 Task: Plan a 3-hour guided meditation and sound therapy session for relaxation.
Action: Key pressed r<Key.caps_lock>ELAXATION<Key.space><Key.caps_lock>m<Key.caps_lock>EDITATION<Key.space>AND<Key.space><Key.caps_lock>s<Key.caps_lock>OUND<Key.space><Key.caps_lock>t<Key.caps_lock>HERAPY<Key.space><Key.caps_lock>s<Key.caps_lock>ESSION
Screenshot: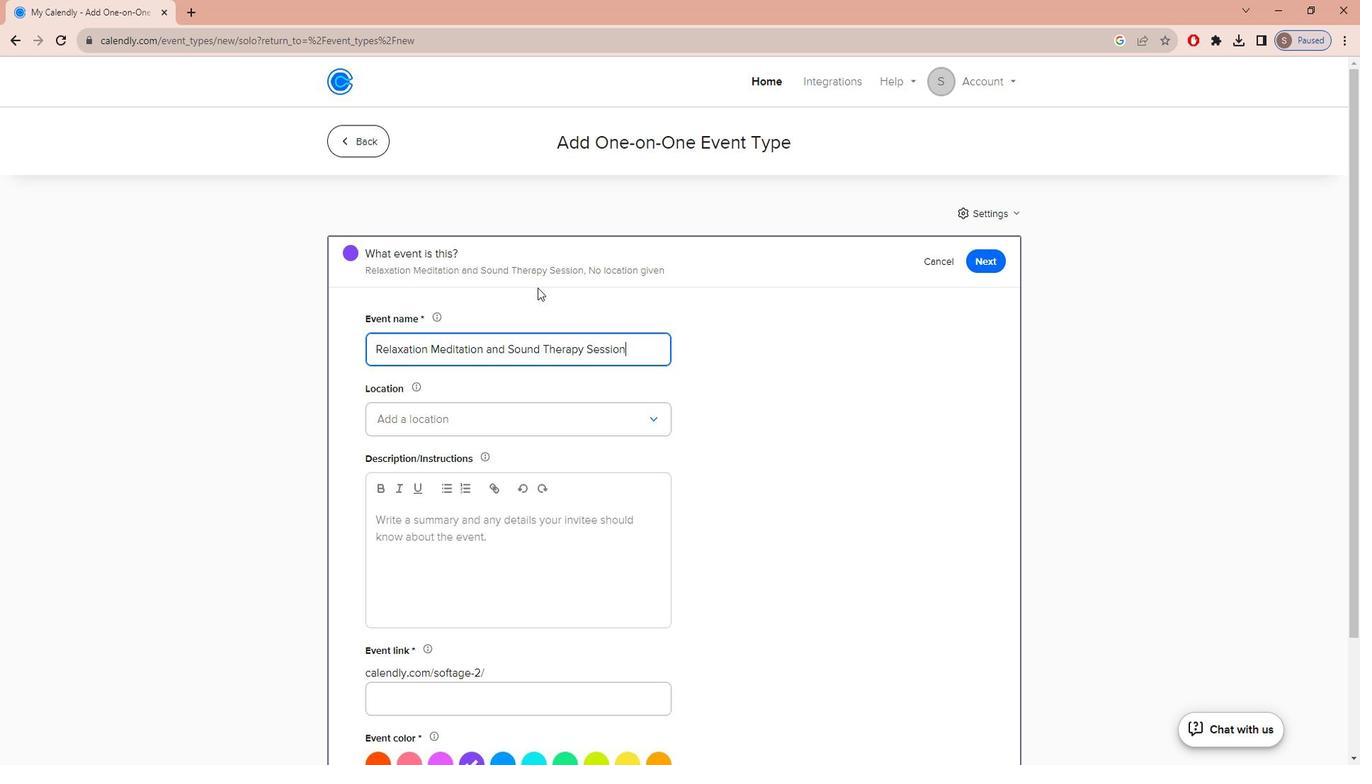 
Action: Mouse moved to (539, 450)
Screenshot: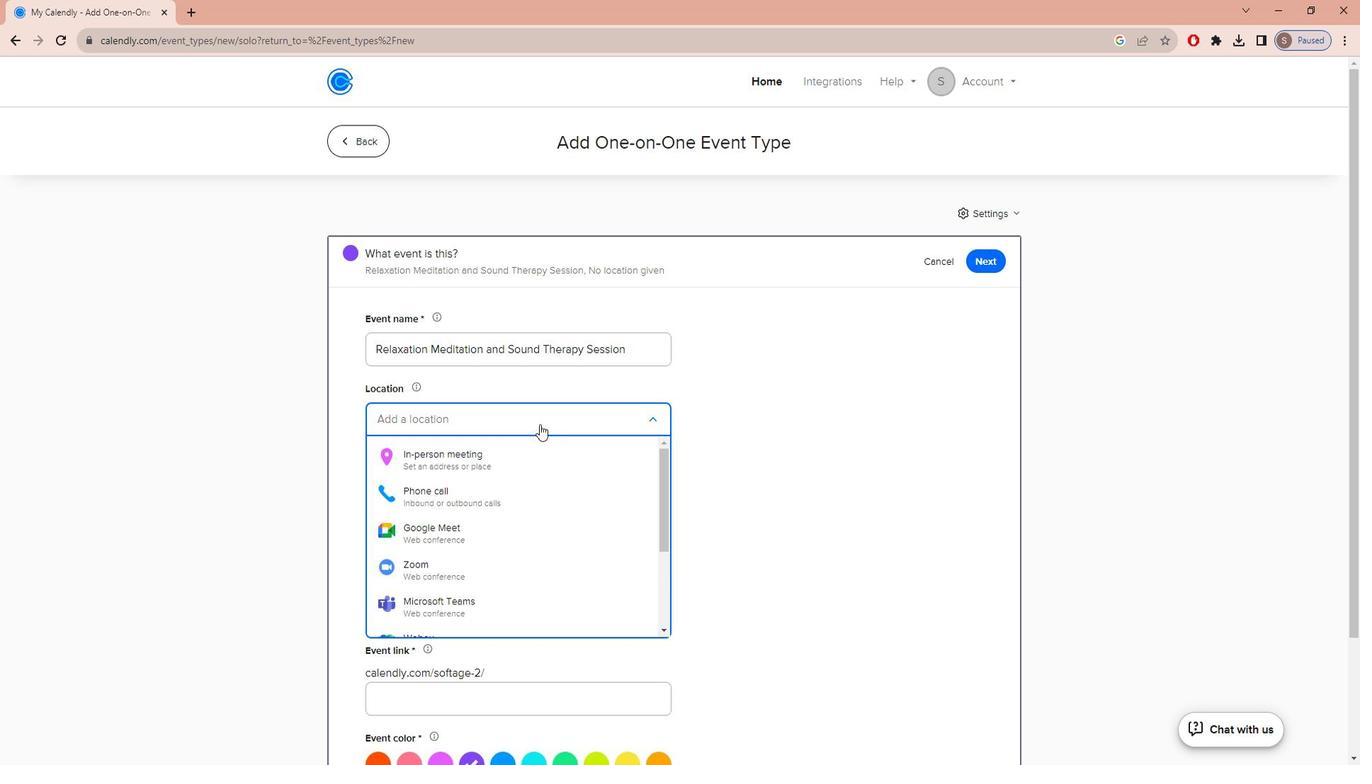 
Action: Mouse pressed left at (539, 450)
Screenshot: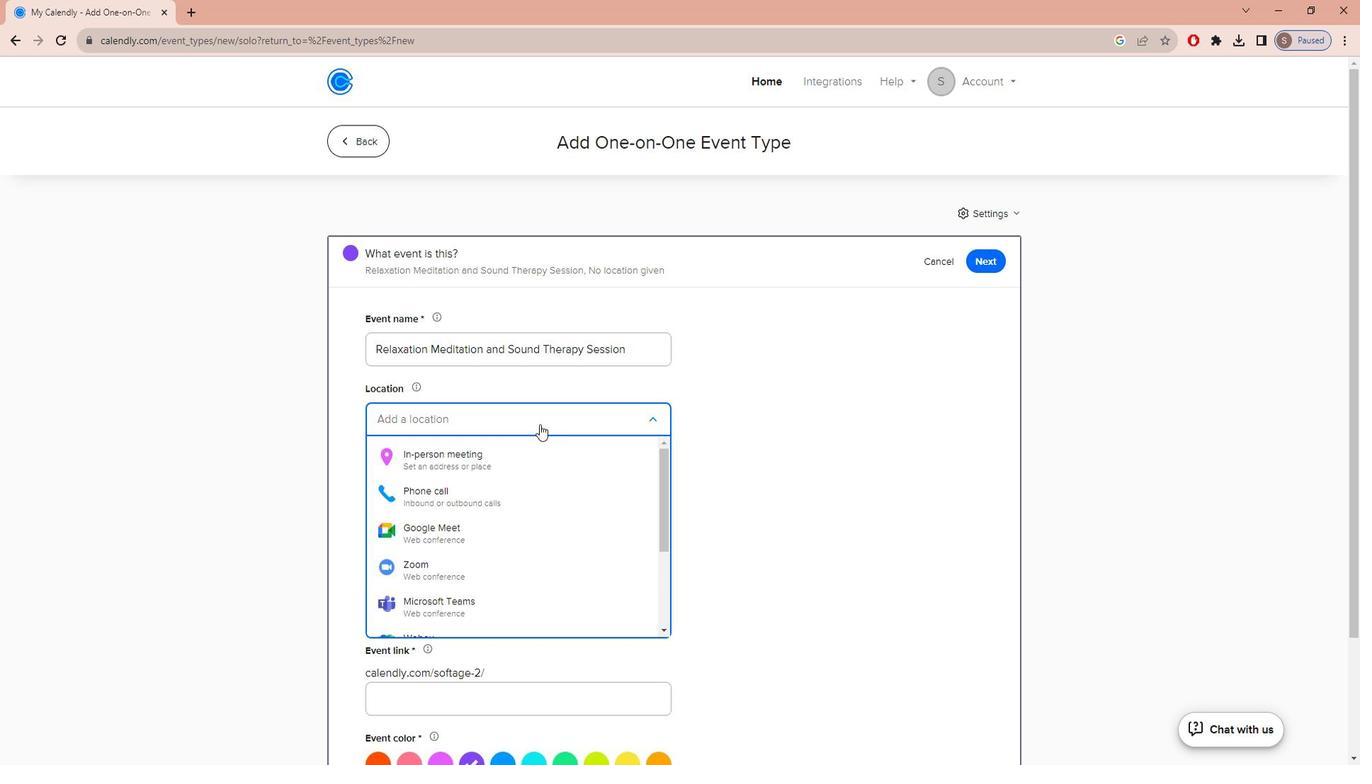 
Action: Mouse moved to (536, 480)
Screenshot: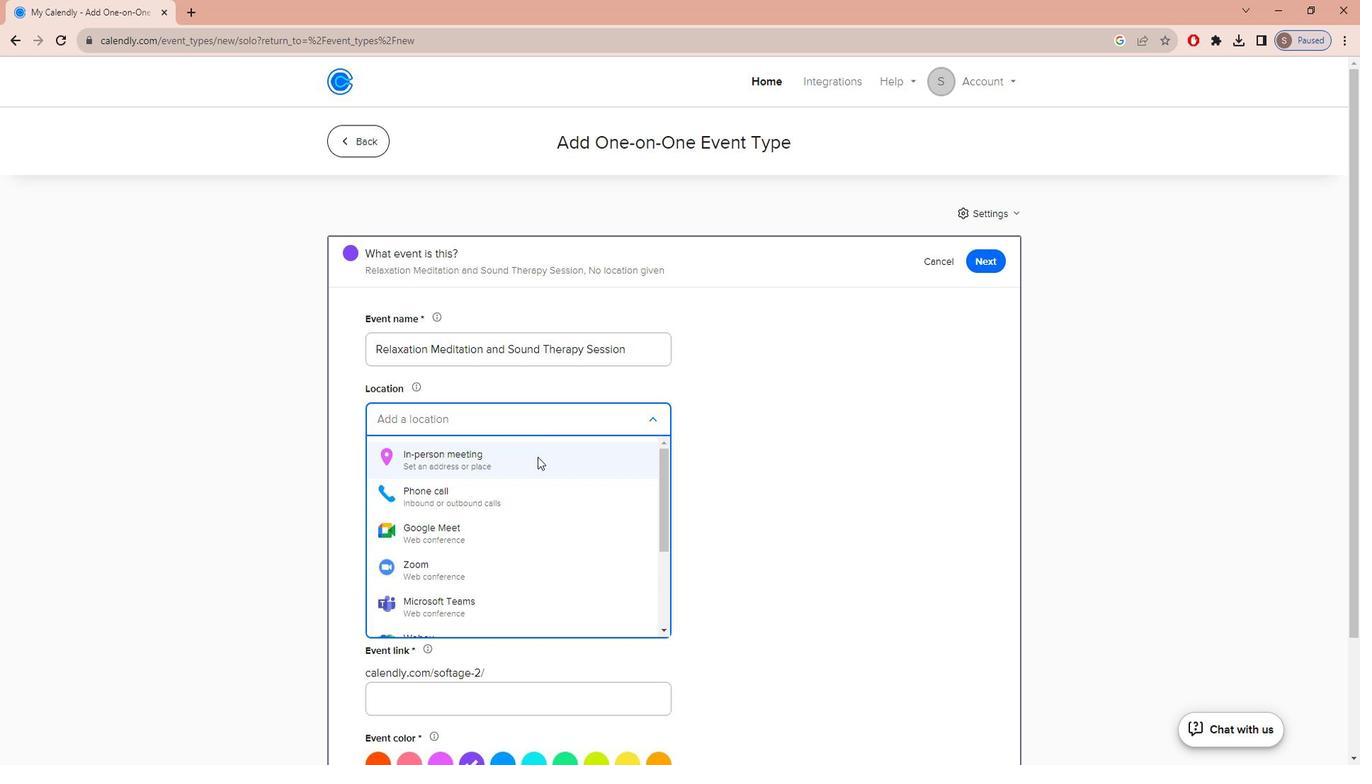 
Action: Mouse pressed left at (536, 480)
Screenshot: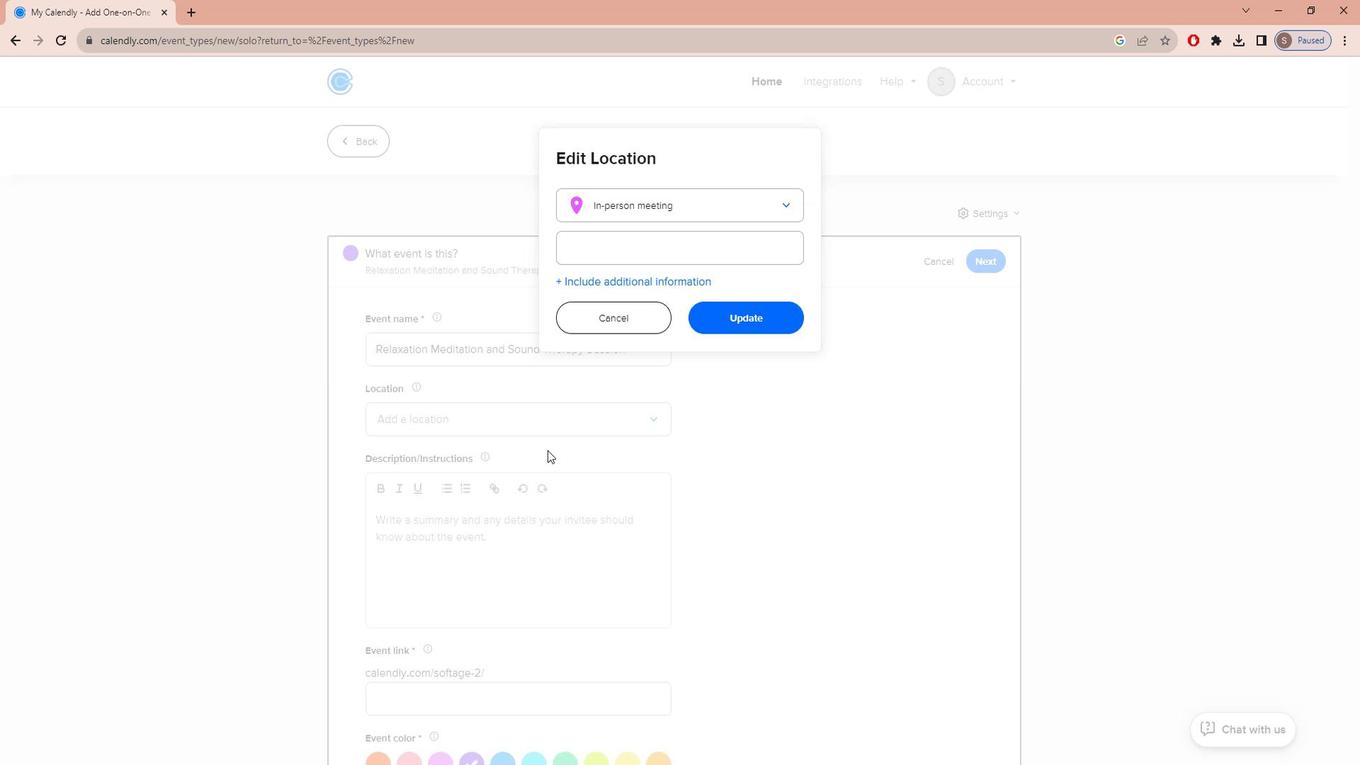 
Action: Mouse moved to (649, 286)
Screenshot: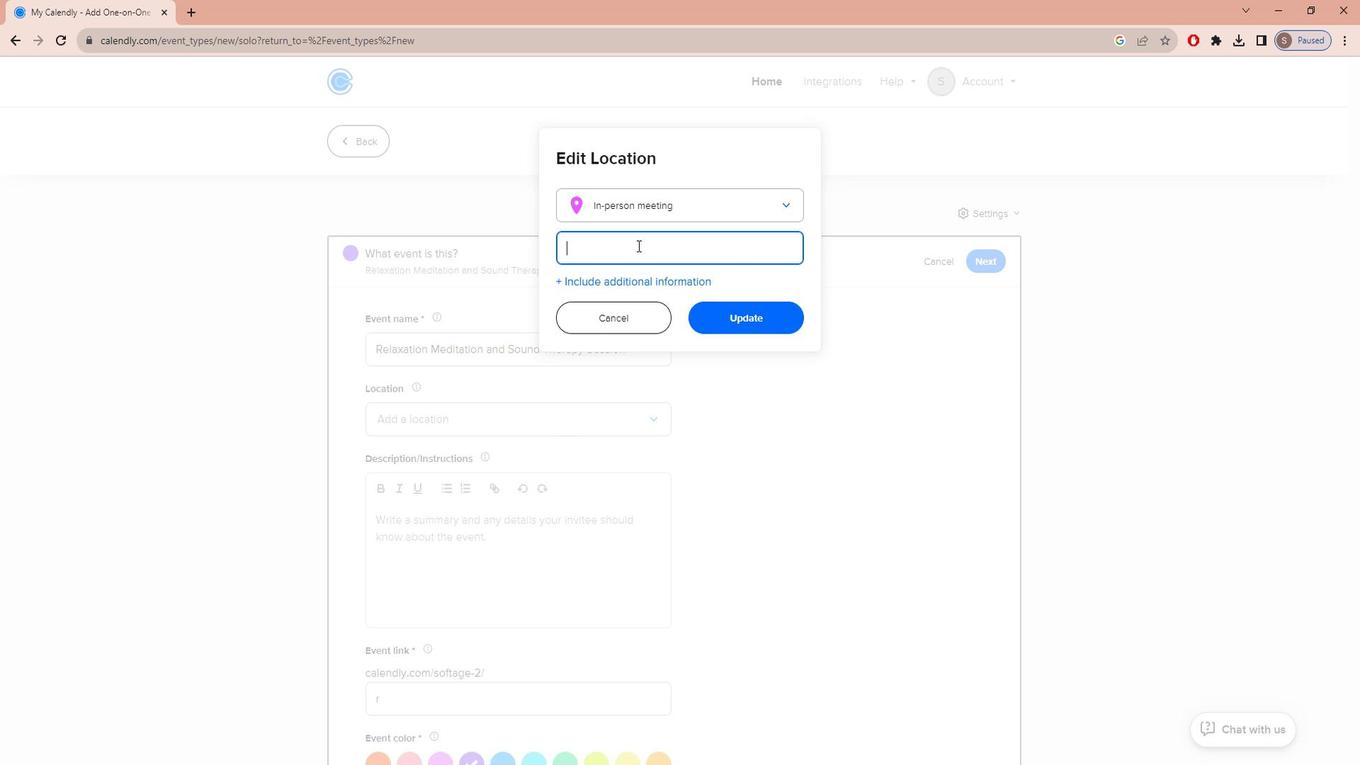
Action: Mouse pressed left at (649, 286)
Screenshot: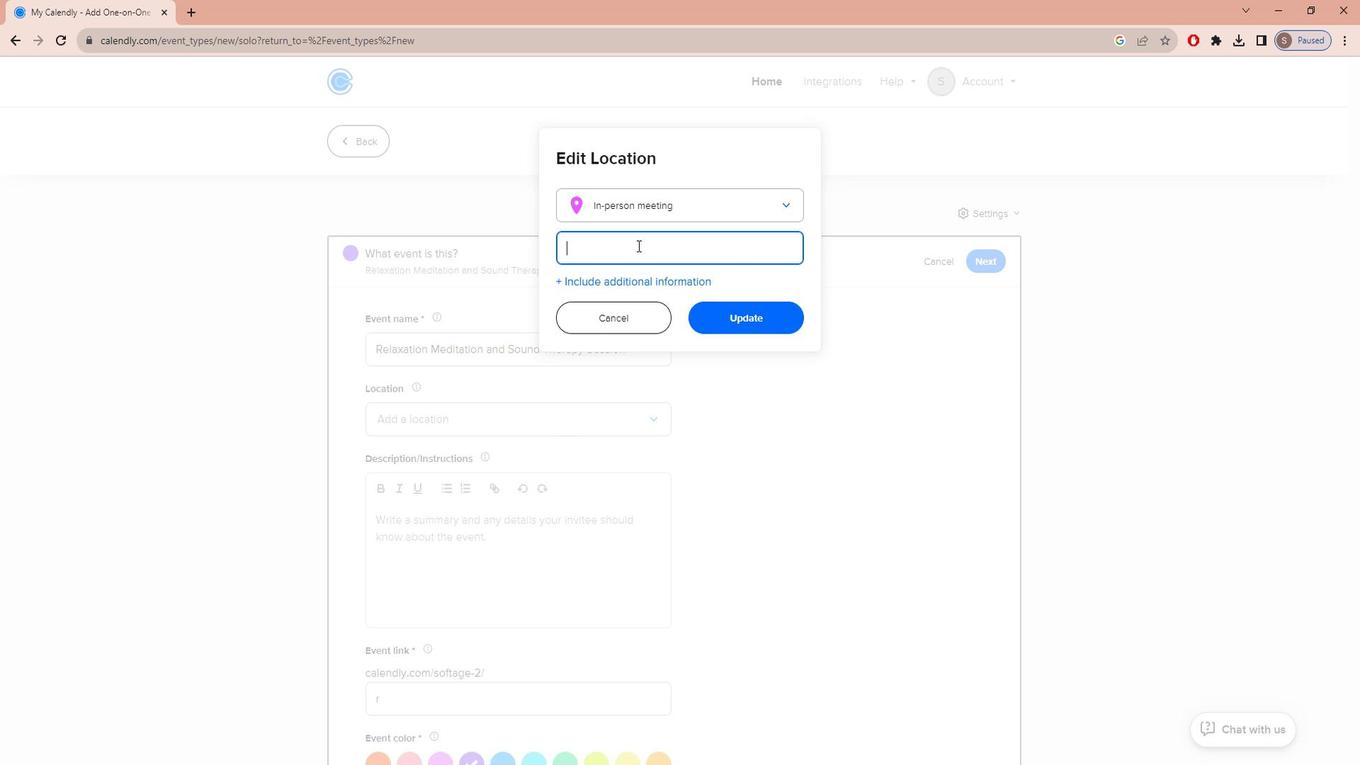 
Action: Key pressed <Key.caps_lock>t<Key.caps_lock>RANQUIL<Key.space><Key.caps_lock>o<Key.caps_lock>ASIS<Key.space><Key.caps_lock>w<Key.caps_lock>ELLNESS<Key.space><Key.caps_lock>c<Key.caps_lock>ENTER,<Key.space>123<Key.space><Key.caps_lock>s<Key.caps_lock>ERENITY<Key.space><Key.caps_lock>l<Key.caps_lock>ANE,<Key.space><Key.caps_lock>m<Key.caps_lock>OJAVE,<Key.space><Key.caps_lock>c<Key.caps_lock>ALIFORNIA,<Key.space><Key.caps_lock>usa
Screenshot: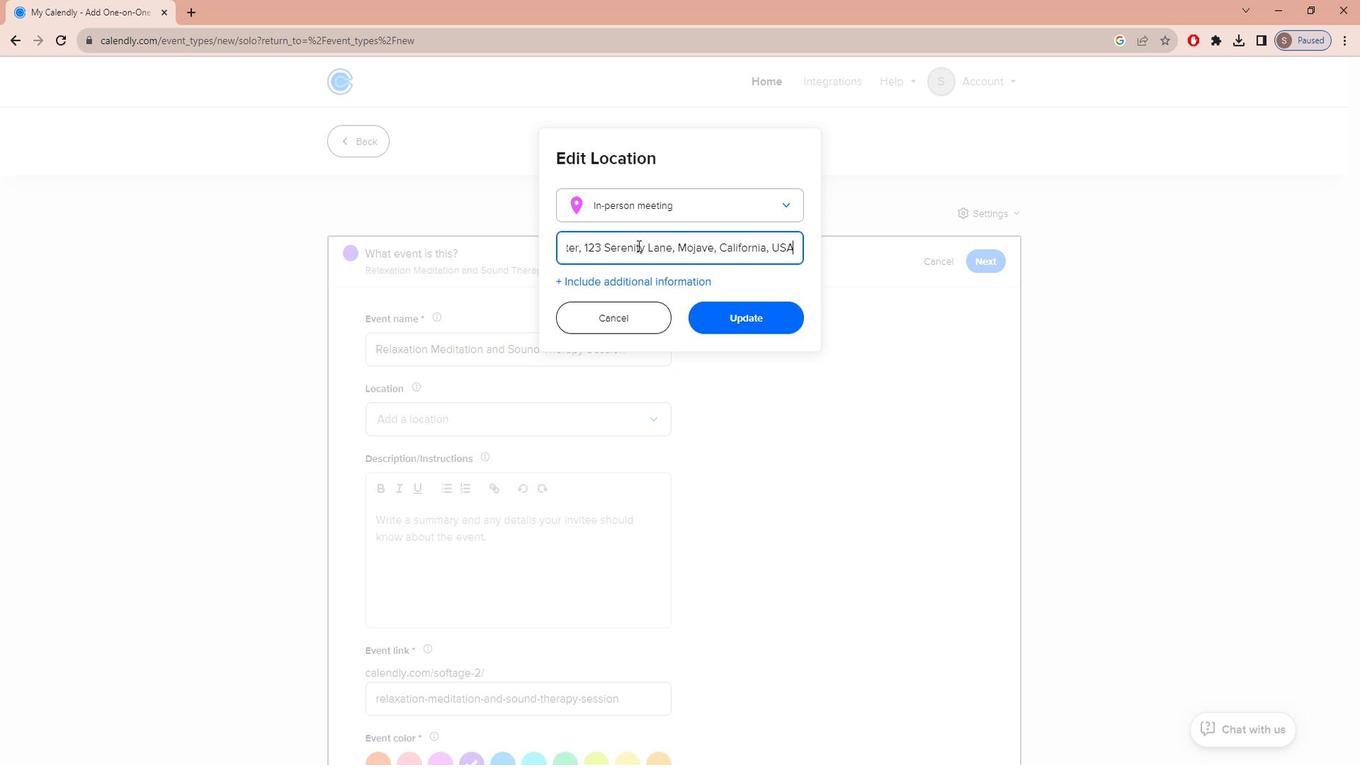 
Action: Mouse moved to (751, 352)
Screenshot: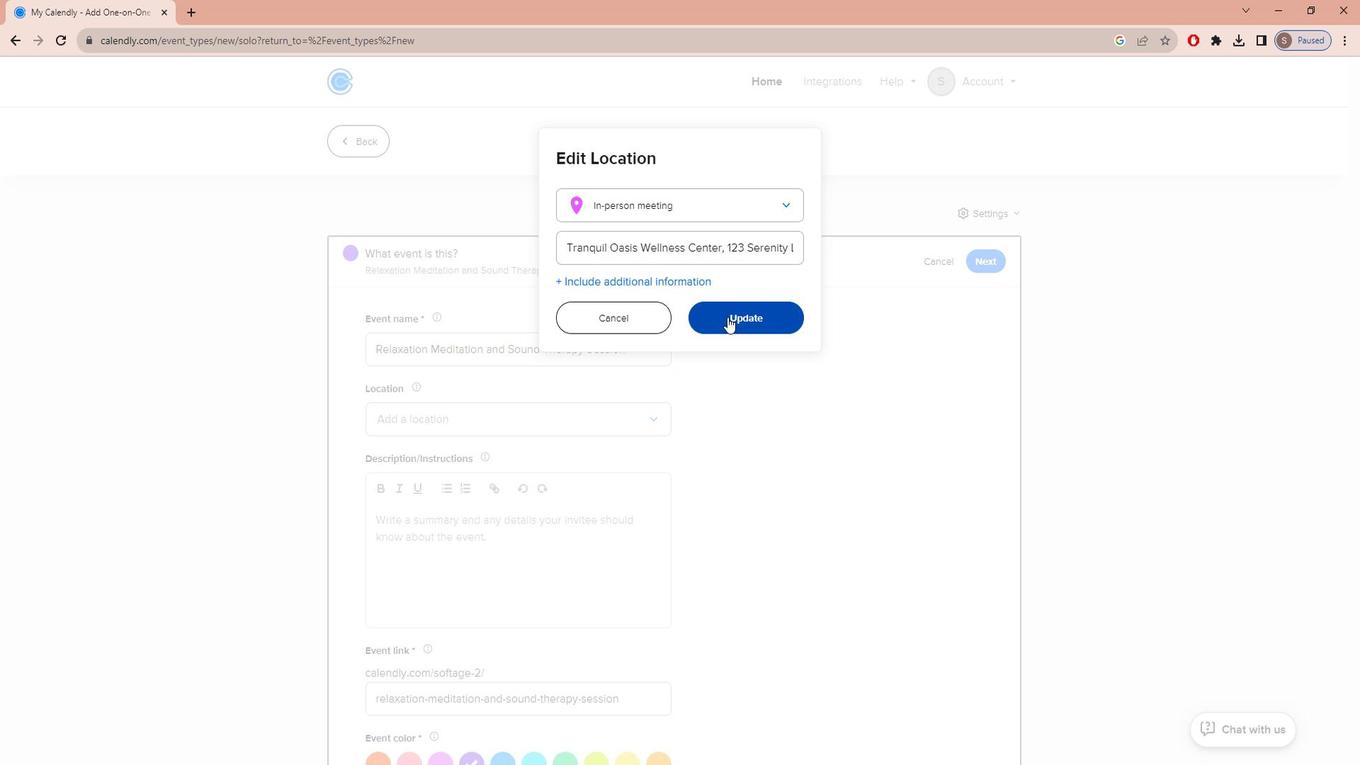 
Action: Mouse pressed left at (751, 352)
Screenshot: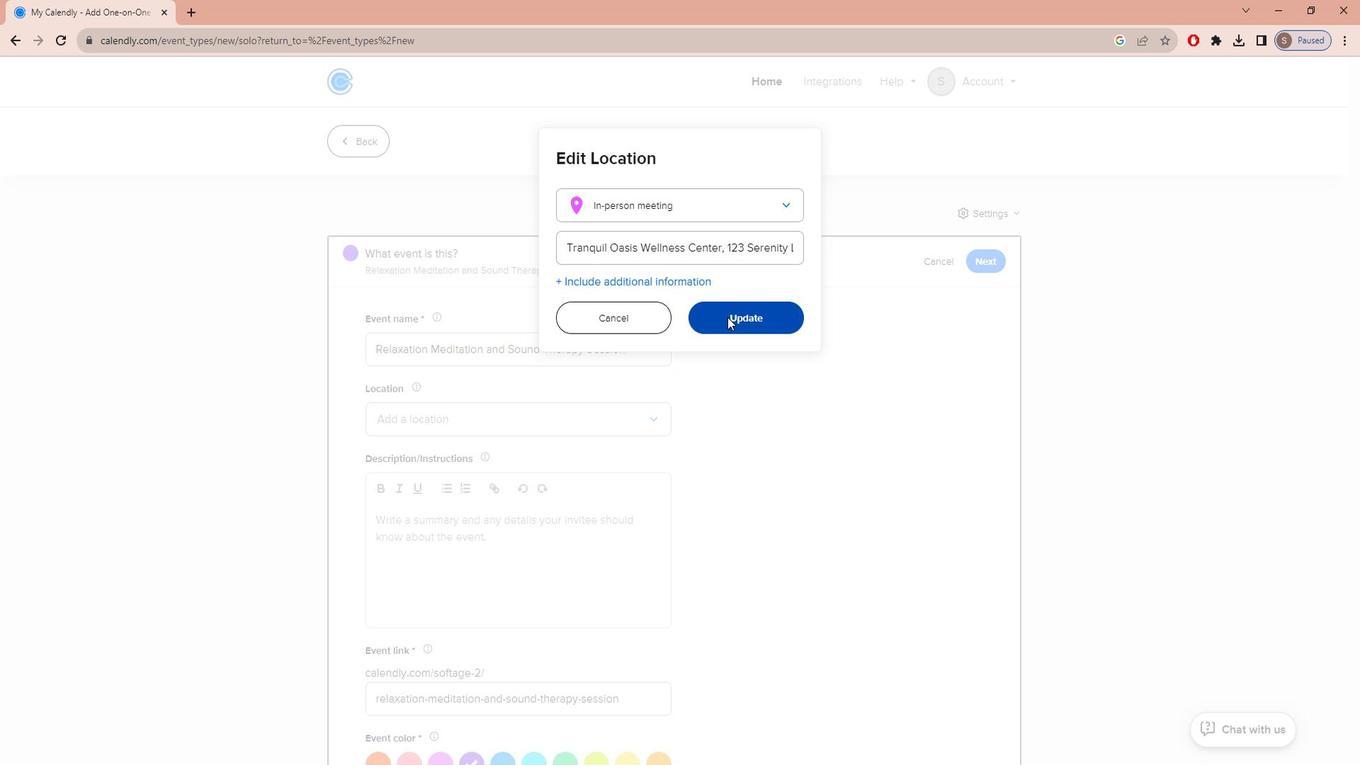 
Action: Mouse moved to (481, 583)
Screenshot: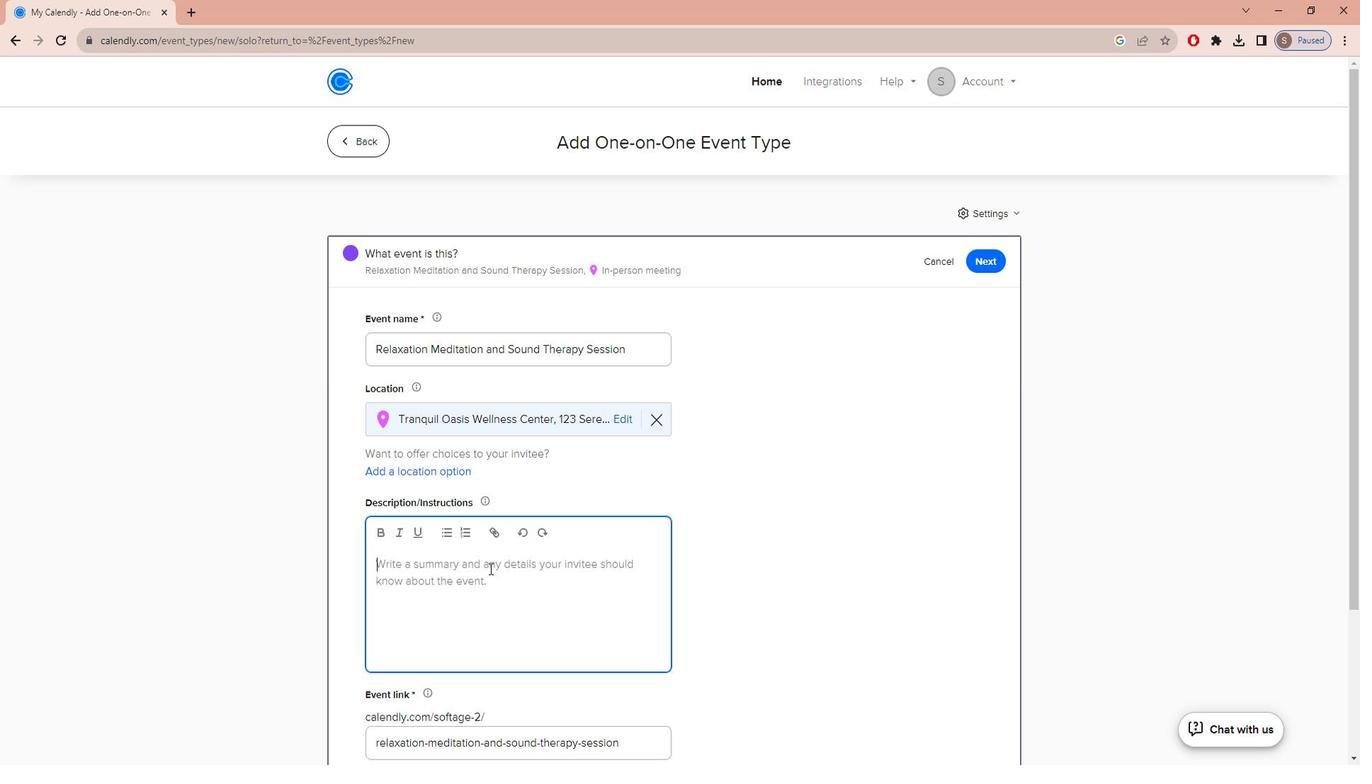 
Action: Mouse pressed left at (481, 583)
Screenshot: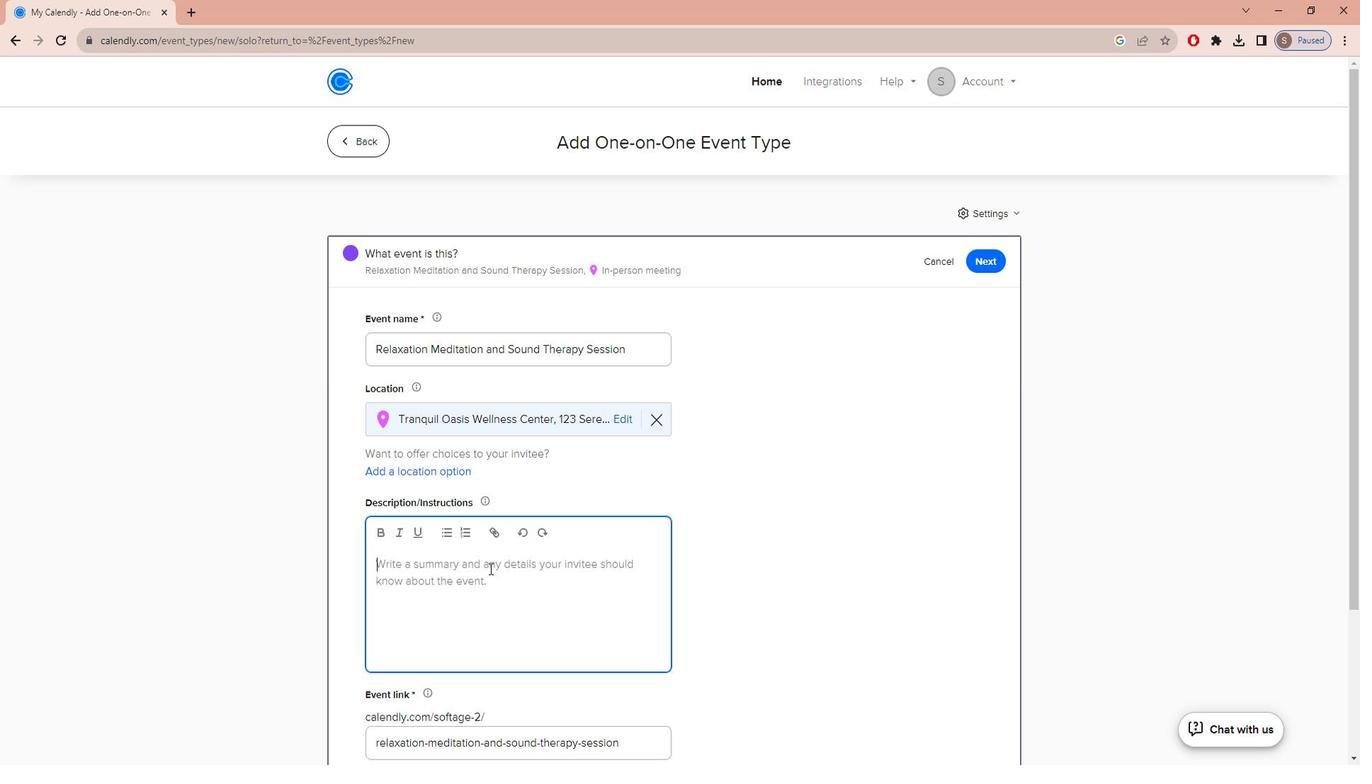 
Action: Key pressed j<Key.caps_lock>OIN<Key.space>US<Key.space>FOR<Key.space>A<Key.space>REJUVENATIG<Key.backspace>NG<Key.space>GUIDD<Key.backspace>ED<Key.space>MEDITATION<Key.space>AND<Key.space>SOUNBD<Key.backspace><Key.space><Key.backspace><Key.backspace>D<Key.space>THERAPY<Key.space>SESSION<Key.space>TO<Key.space>HELP<Key.space>YOU<Key.space>FIND<Key.space>DEEP<Key.space>RELAXATION<Key.space>N<Key.backspace>AND<Key.space>INNER<Key.space>PEACE.<Key.space><Key.enter><Key.caps_lock>t<Key.caps_lock>HIS<Key.space>IMMERSIVE<Key.space>EXPERIENCE<Key.space><Key.backspace>,<Key.space>WE''<Key.backspace>LL<Key.space>GUIDE<Key.space>YOU<Key.space>THROUGH<Key.space>VARIOUS<Key.space>MEDITATION<Key.space>TECHNIQUES<Key.space>AND<Key.space>HARNESS<Key.space>THE<Key.space>POWER<Key.space>OF<Key.space>SOUND<Key.space>TO<Key.space>CREATE<Key.space>A<Key.space>TRANQUIL<Key.space>ATMOSPHERE.
Screenshot: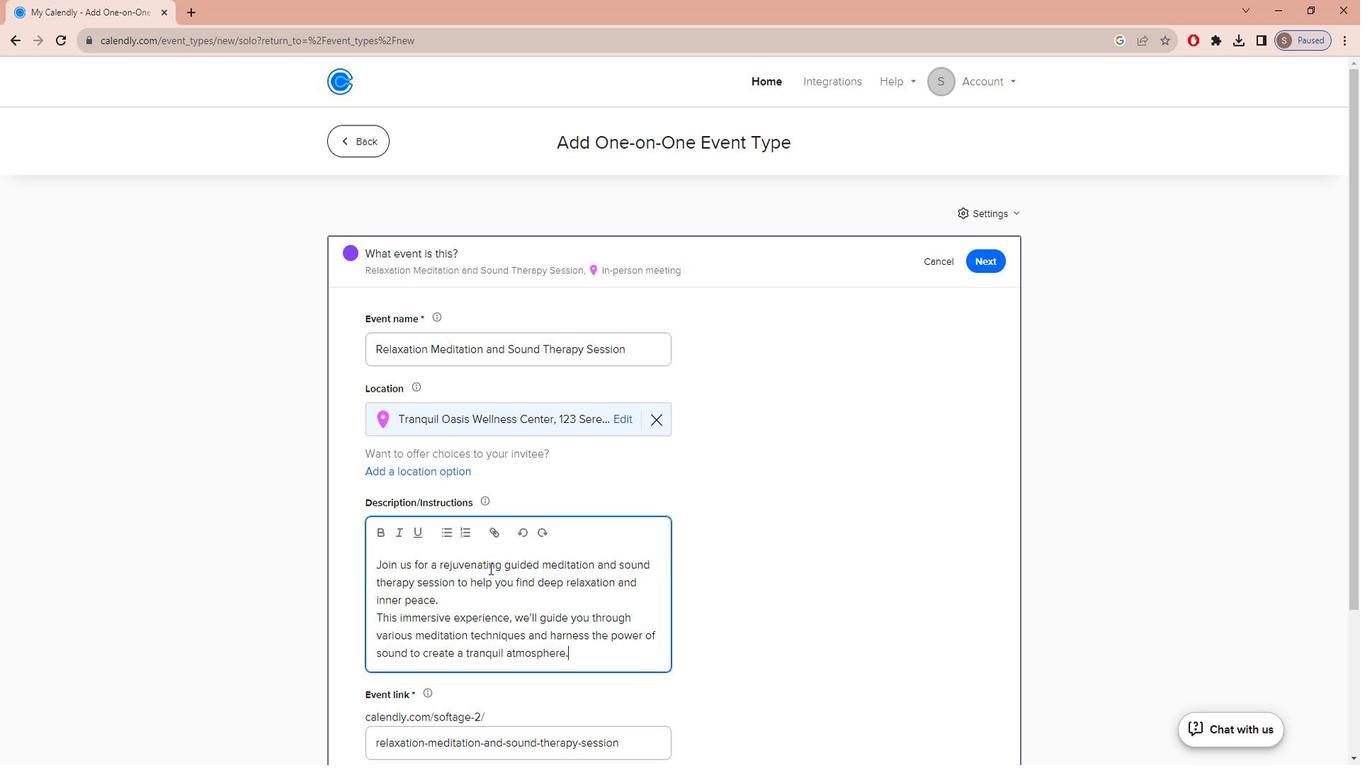 
Action: Mouse moved to (474, 583)
Screenshot: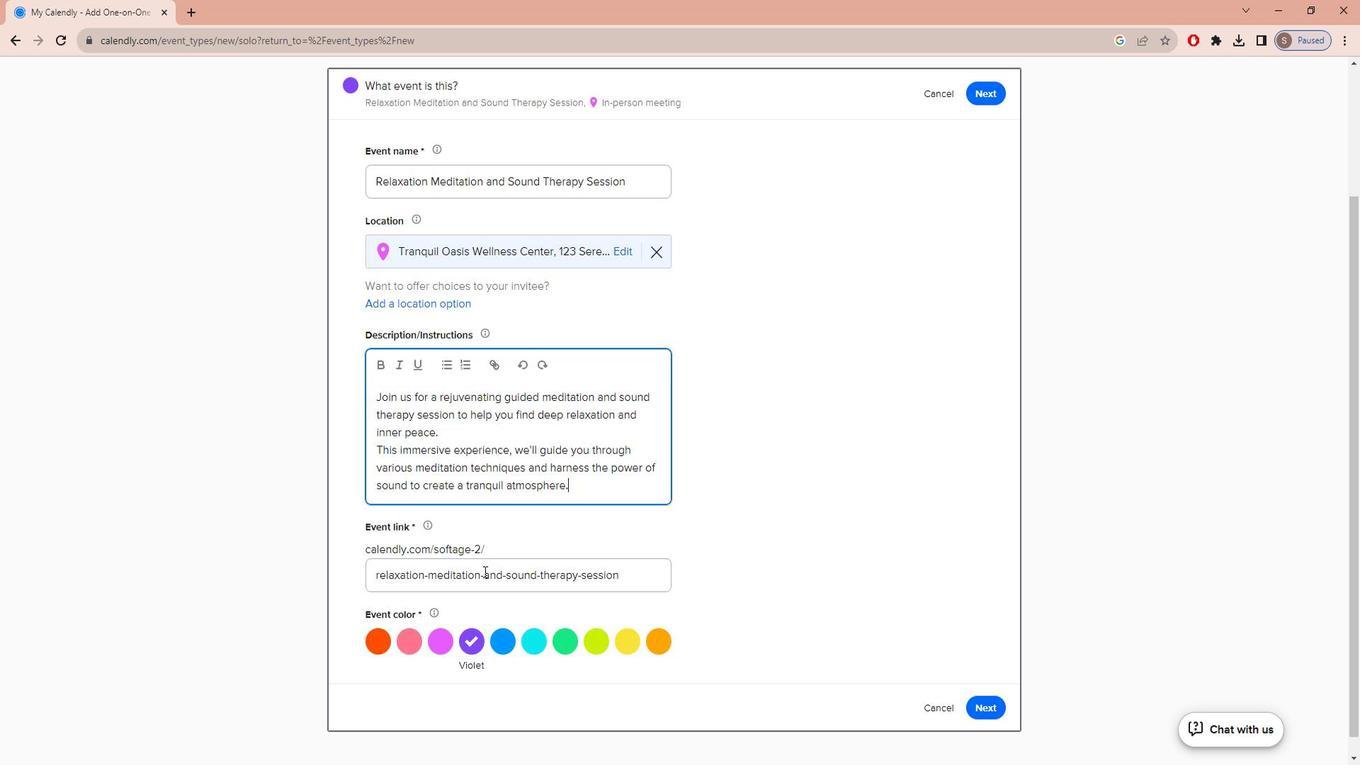 
Action: Mouse scrolled (474, 583) with delta (0, 0)
Screenshot: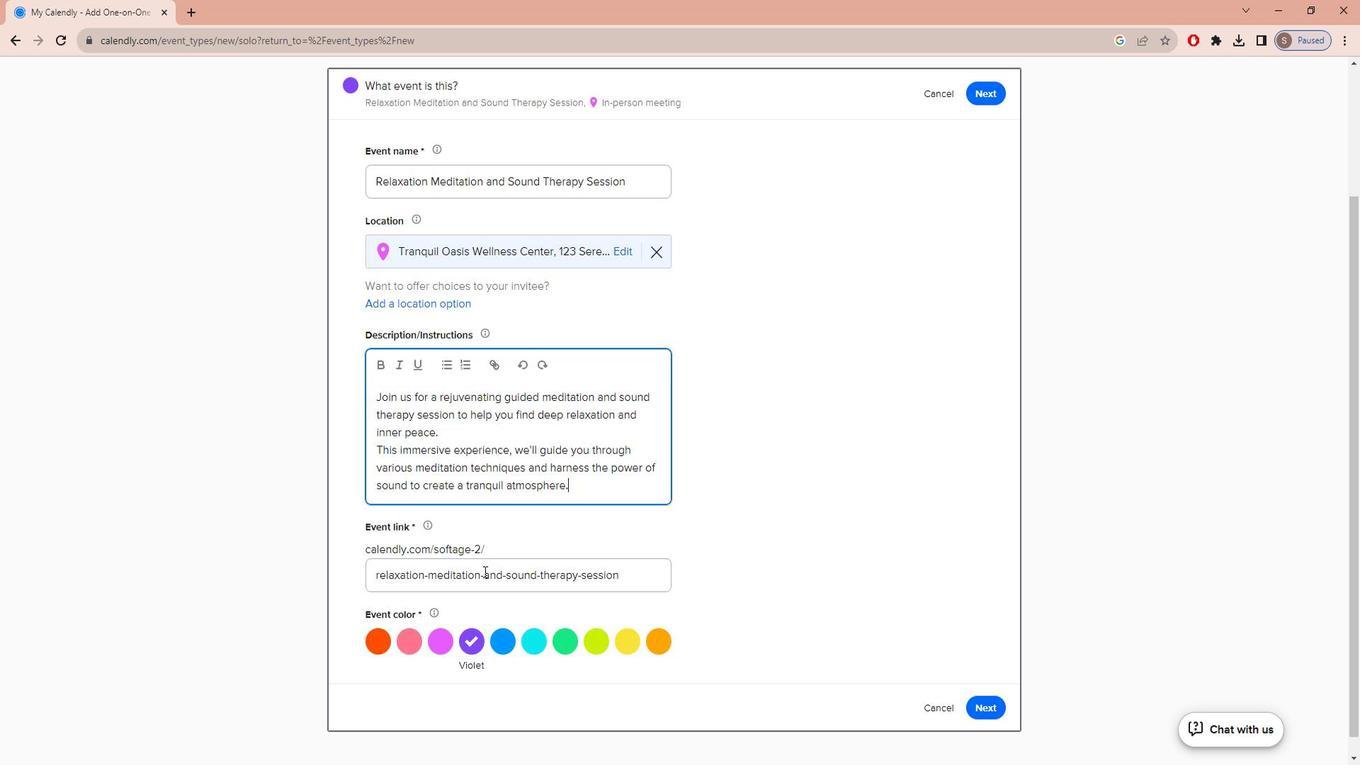 
Action: Mouse moved to (474, 586)
Screenshot: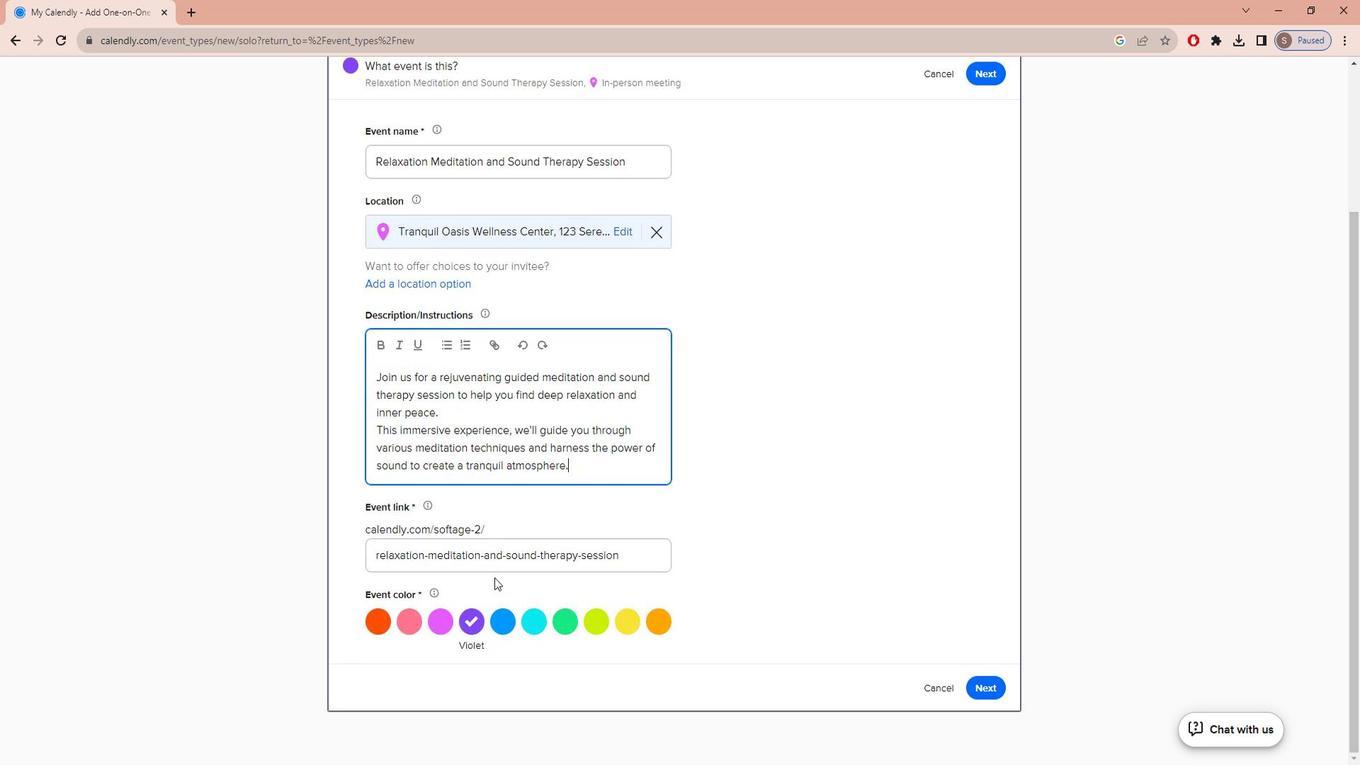 
Action: Mouse scrolled (474, 585) with delta (0, 0)
Screenshot: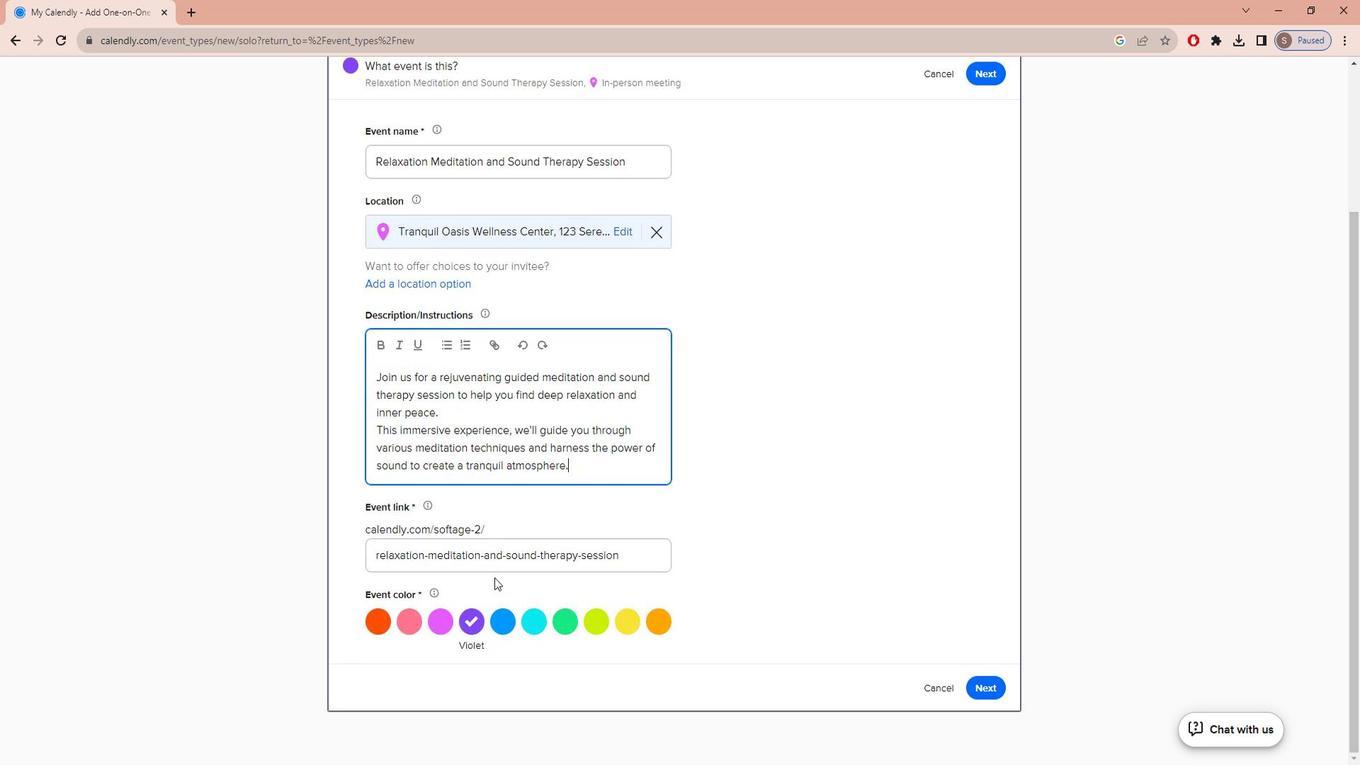 
Action: Mouse scrolled (474, 585) with delta (0, 0)
Screenshot: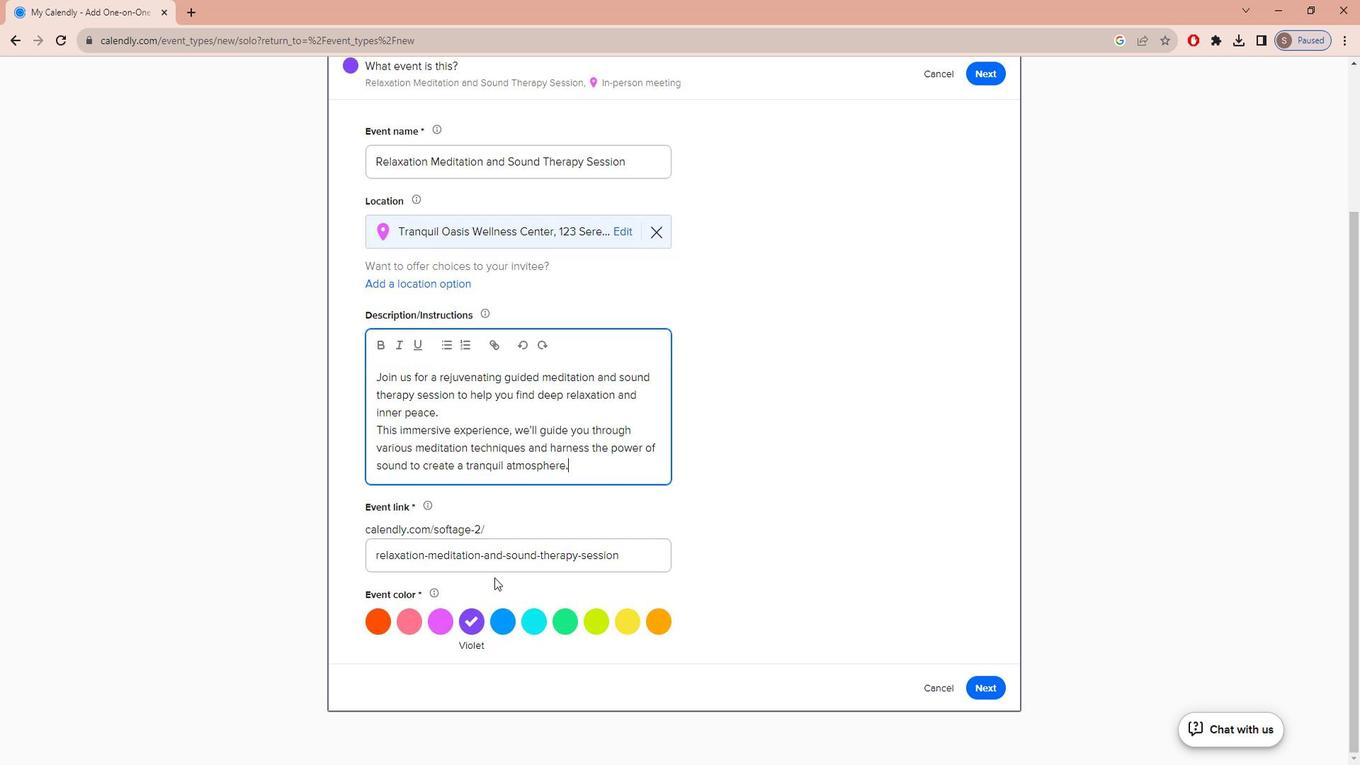 
Action: Mouse scrolled (474, 585) with delta (0, 0)
Screenshot: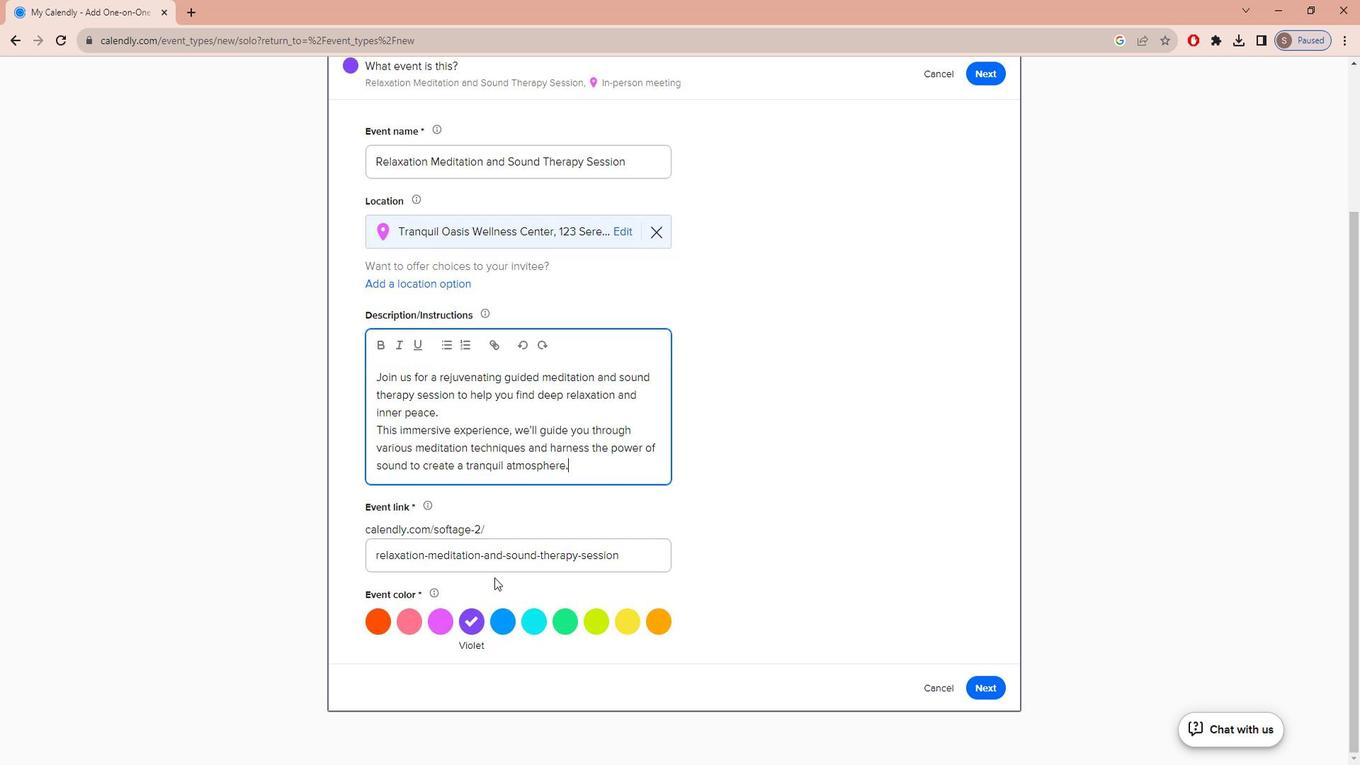 
Action: Mouse scrolled (474, 585) with delta (0, 0)
Screenshot: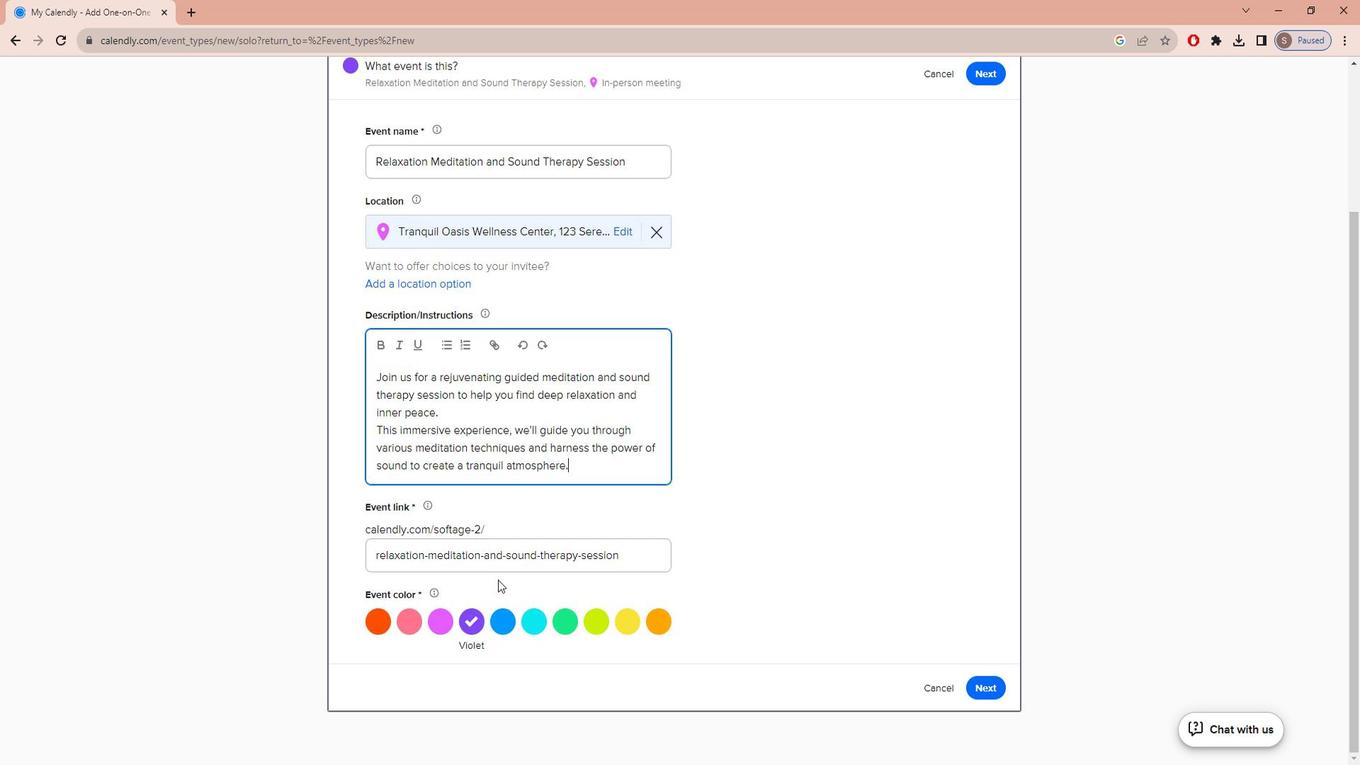 
Action: Mouse scrolled (474, 585) with delta (0, 0)
Screenshot: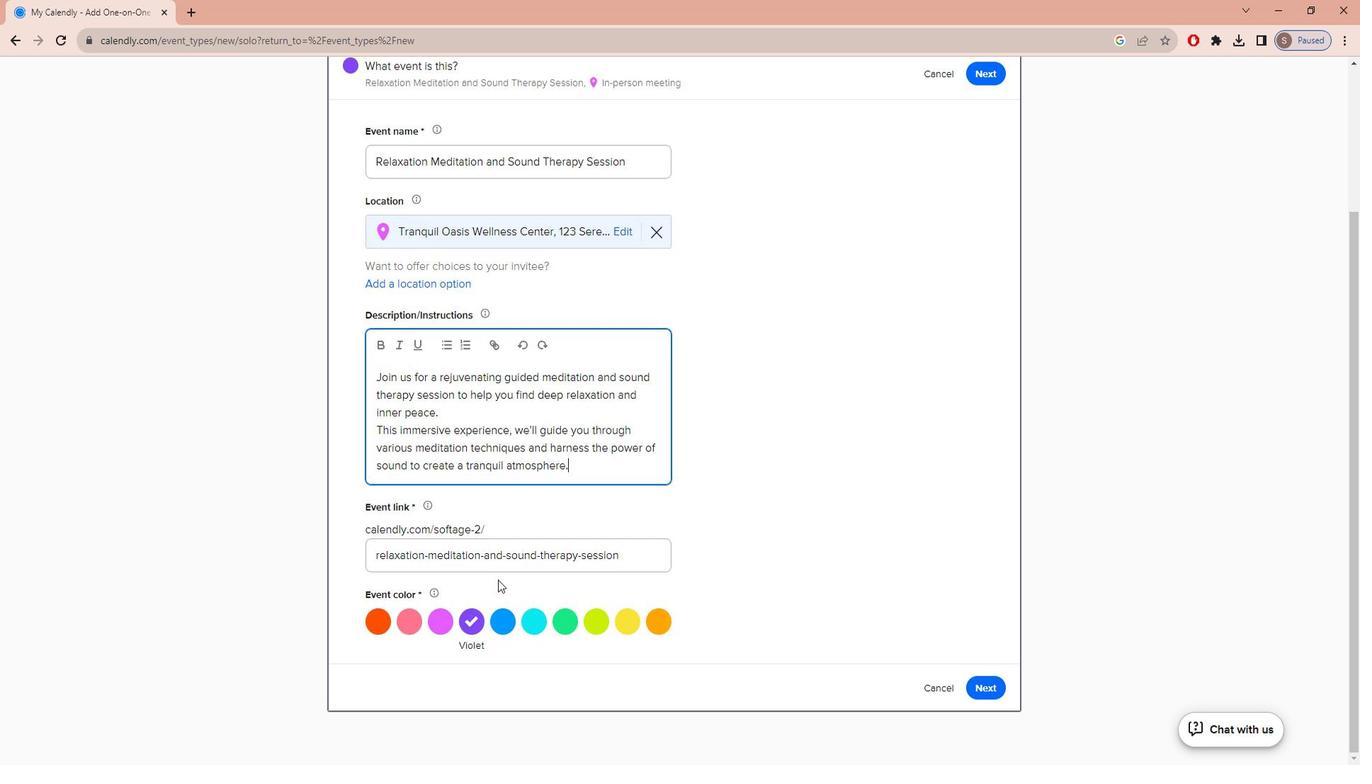 
Action: Mouse moved to (493, 632)
Screenshot: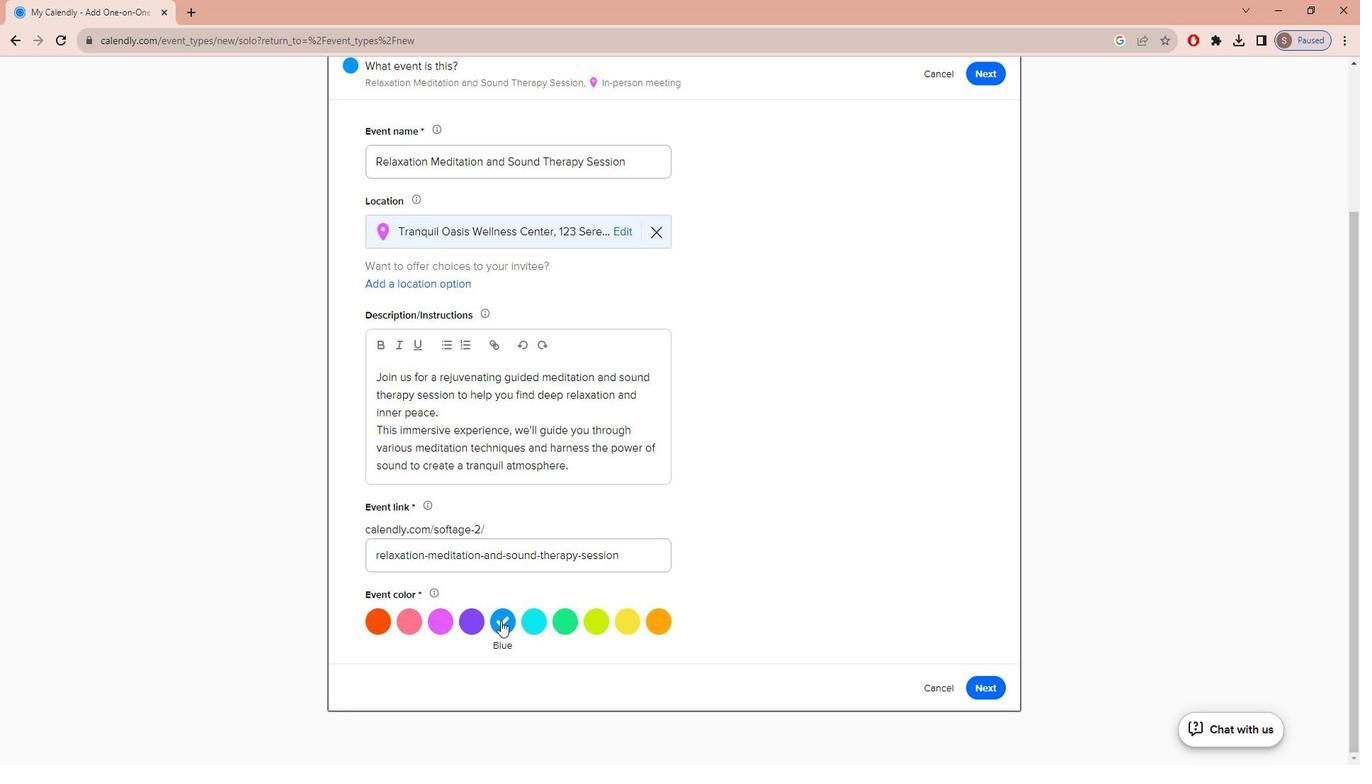 
Action: Mouse pressed left at (493, 632)
Screenshot: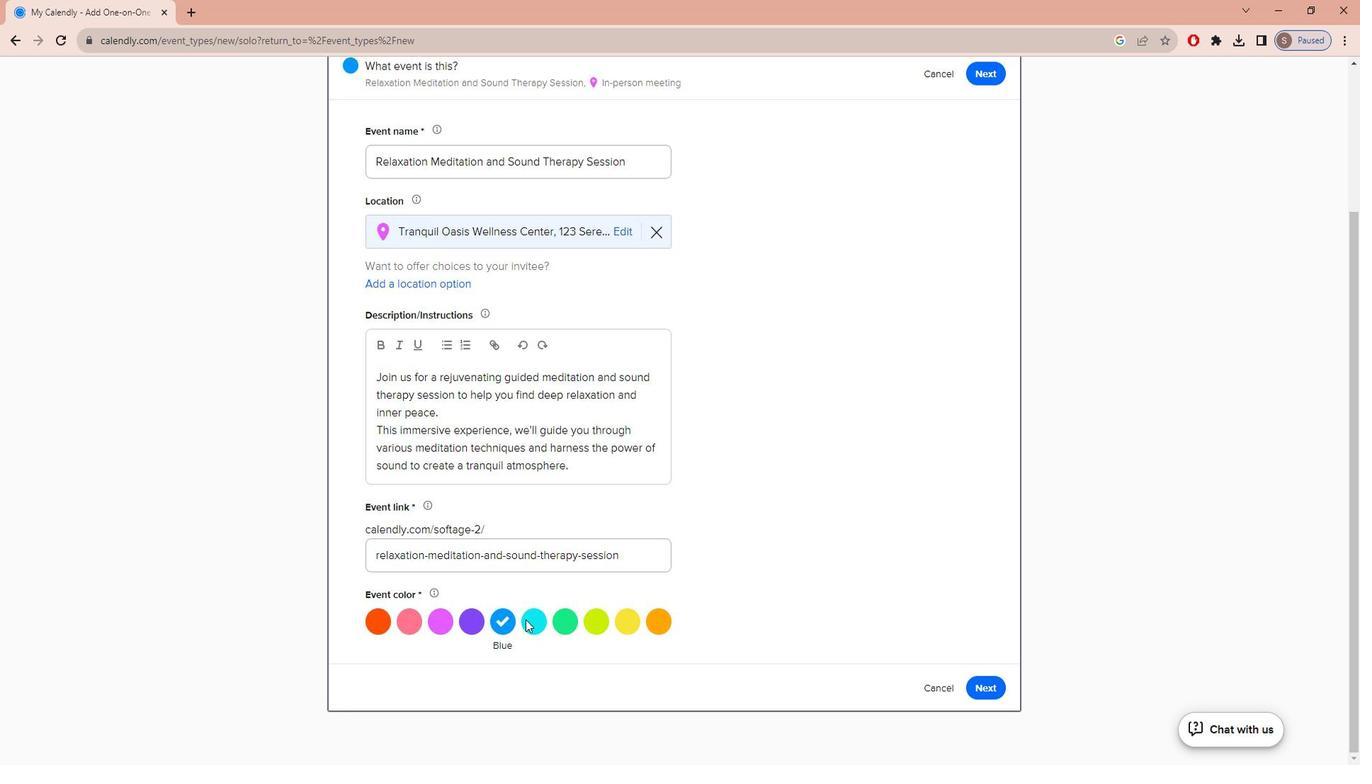 
Action: Mouse moved to (1054, 693)
Screenshot: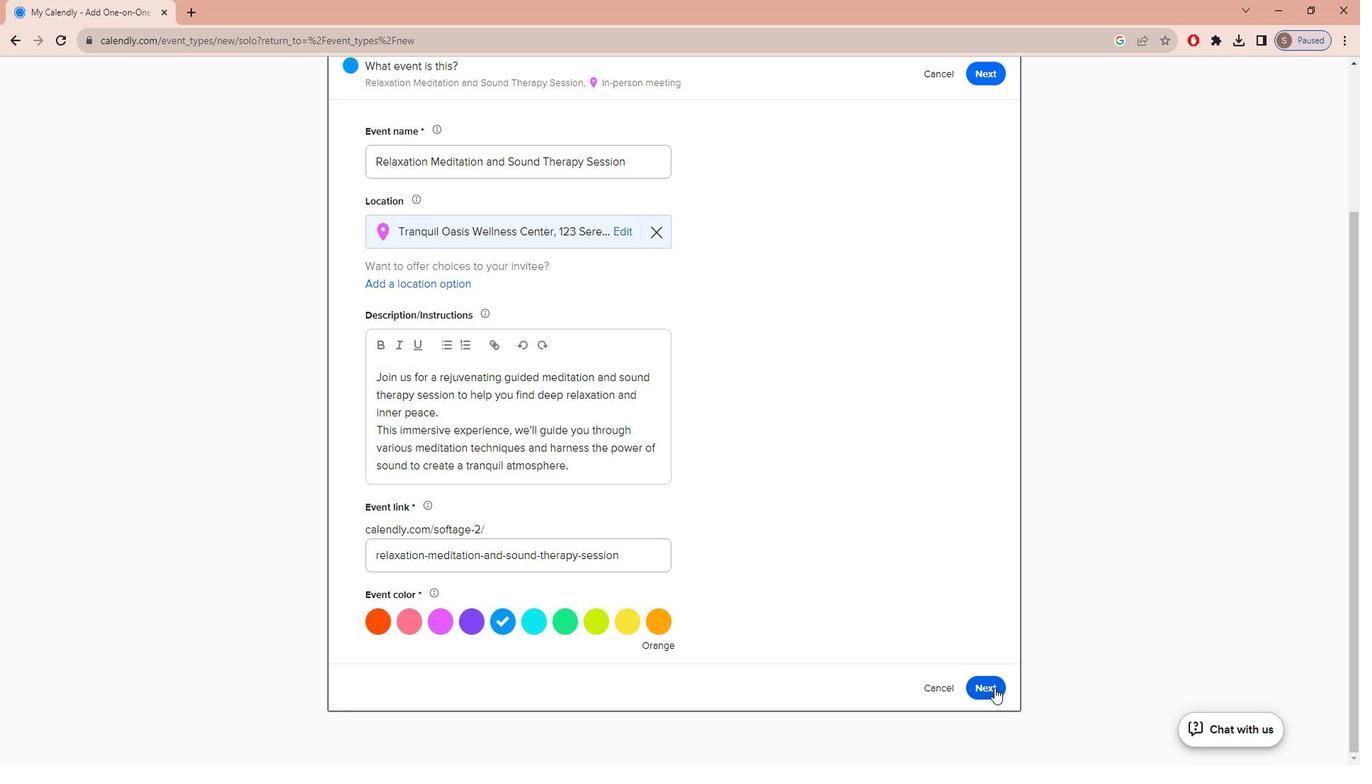 
Action: Mouse pressed left at (1054, 693)
Screenshot: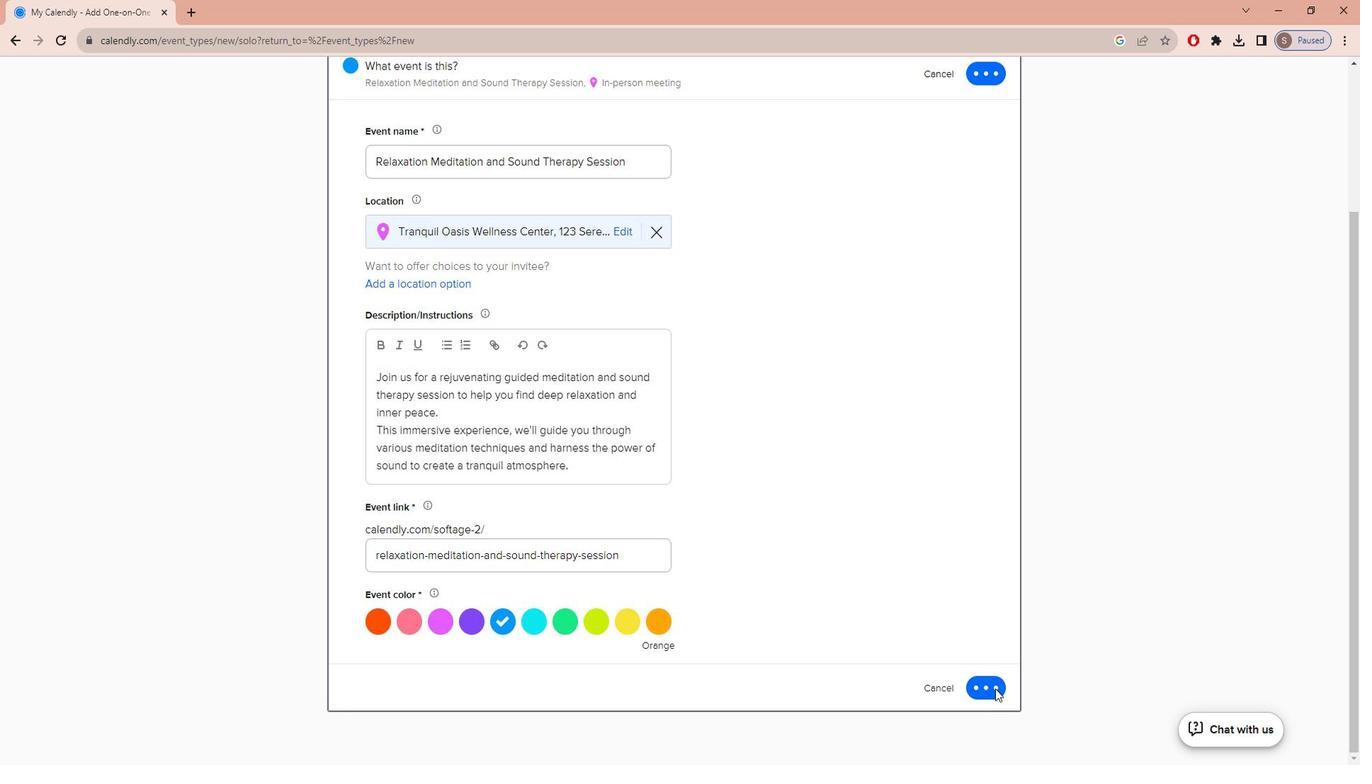 
Action: Mouse moved to (529, 459)
Screenshot: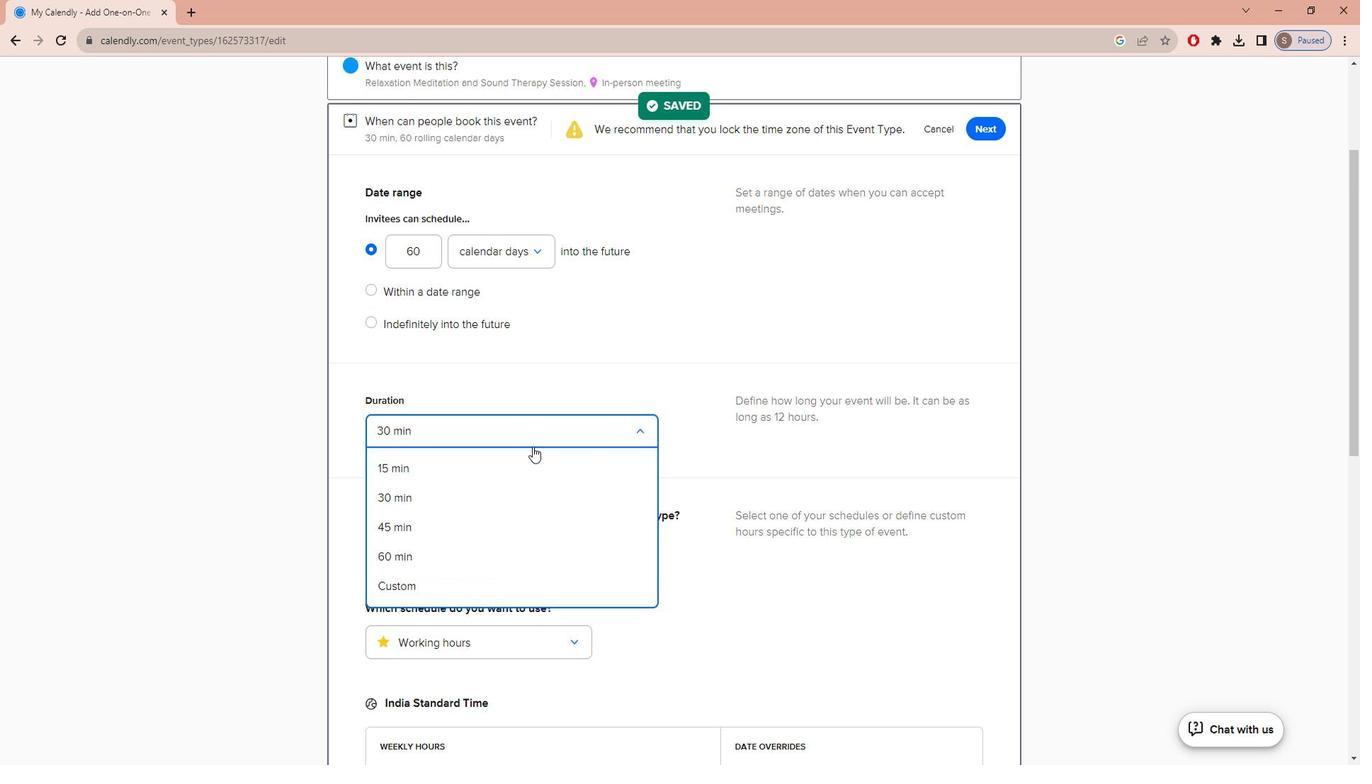 
Action: Mouse pressed left at (529, 459)
Screenshot: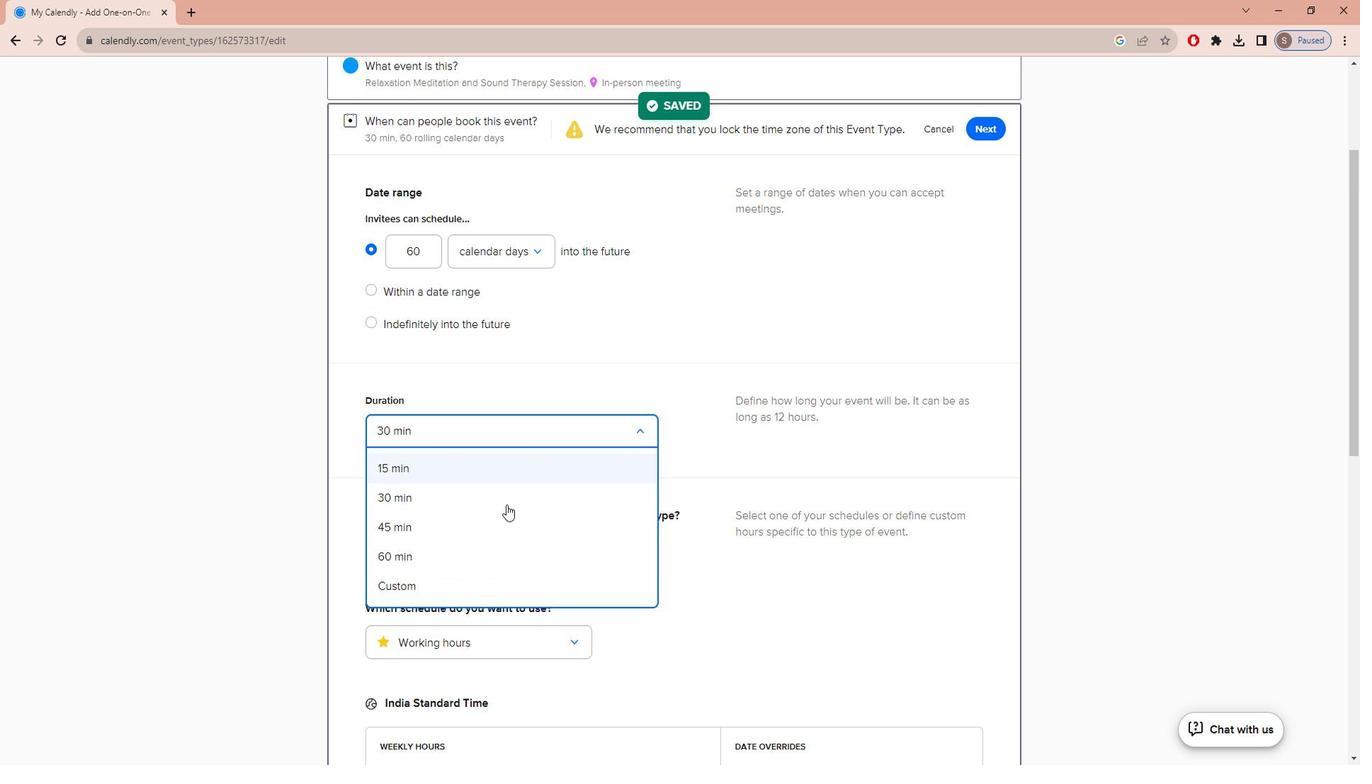 
Action: Mouse moved to (453, 594)
Screenshot: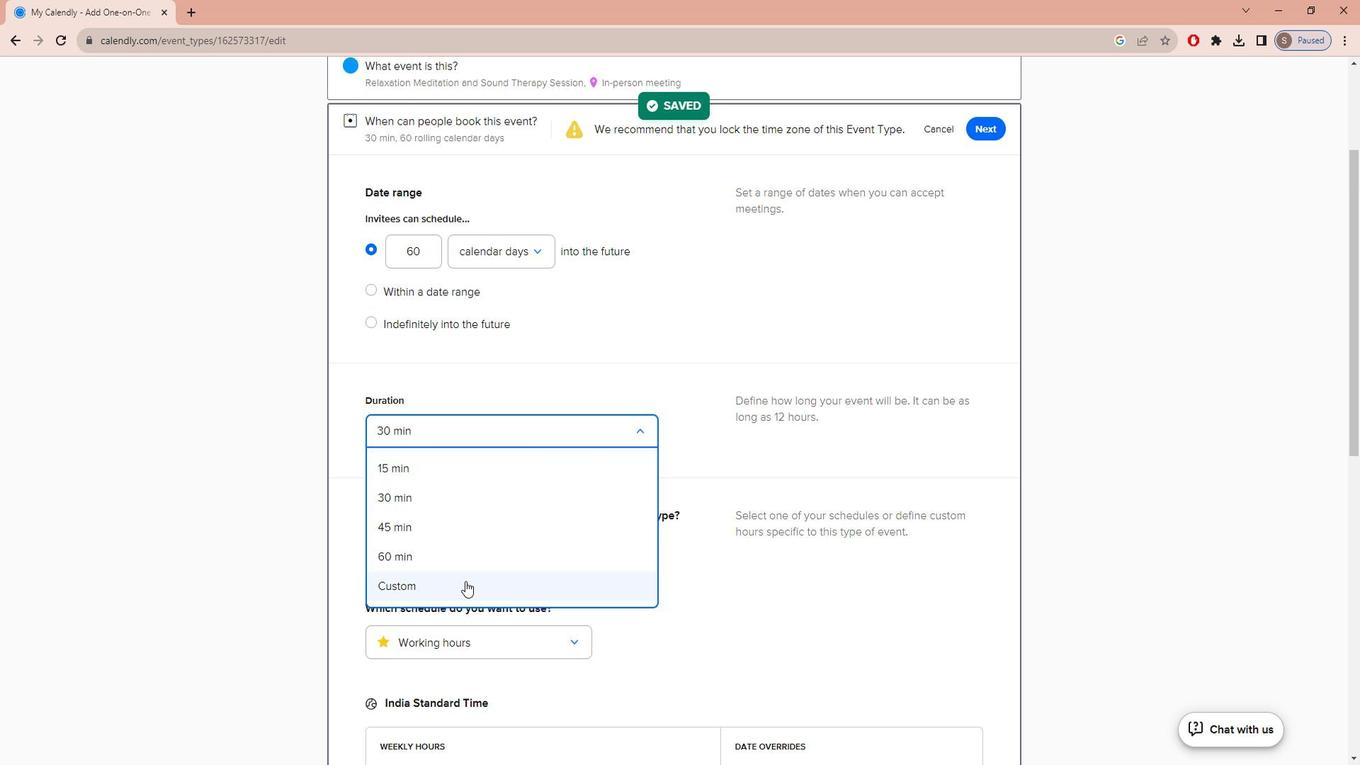 
Action: Mouse pressed left at (453, 594)
Screenshot: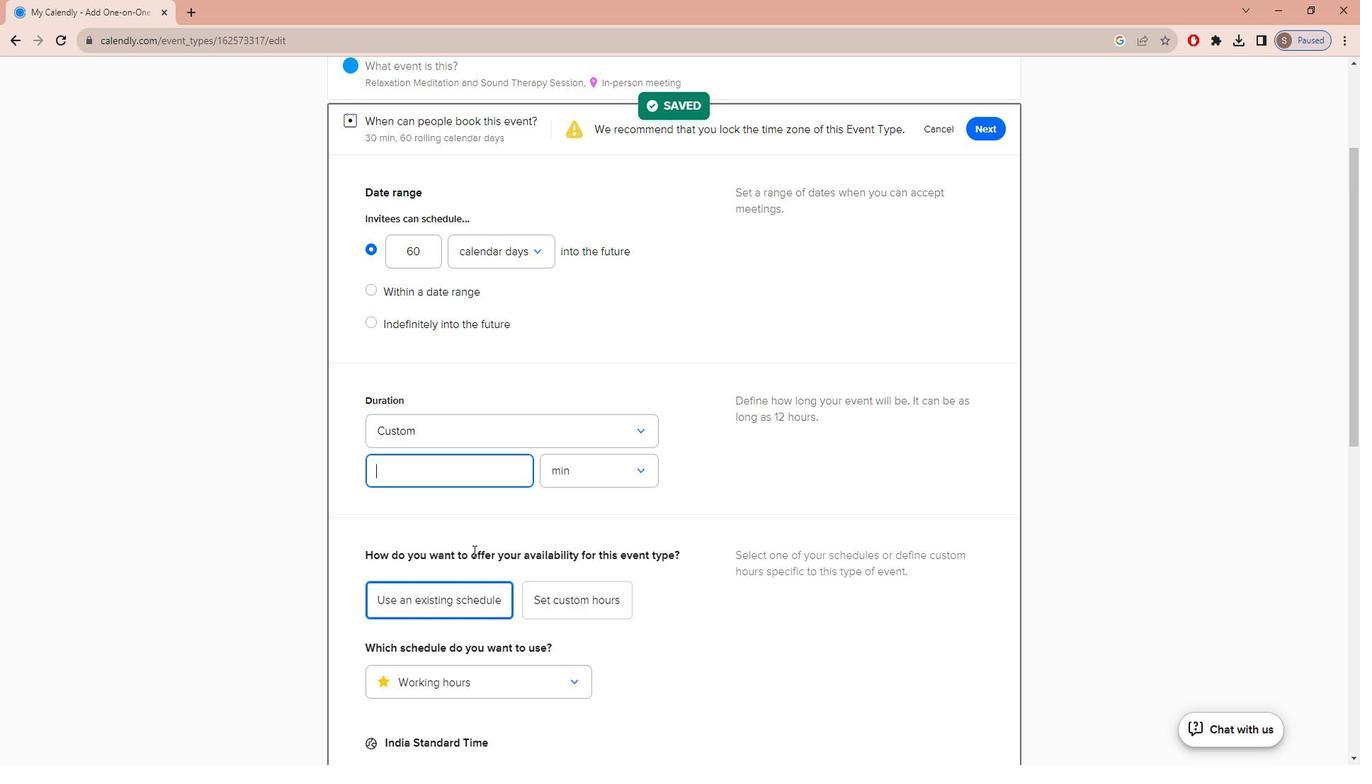 
Action: Mouse moved to (445, 488)
Screenshot: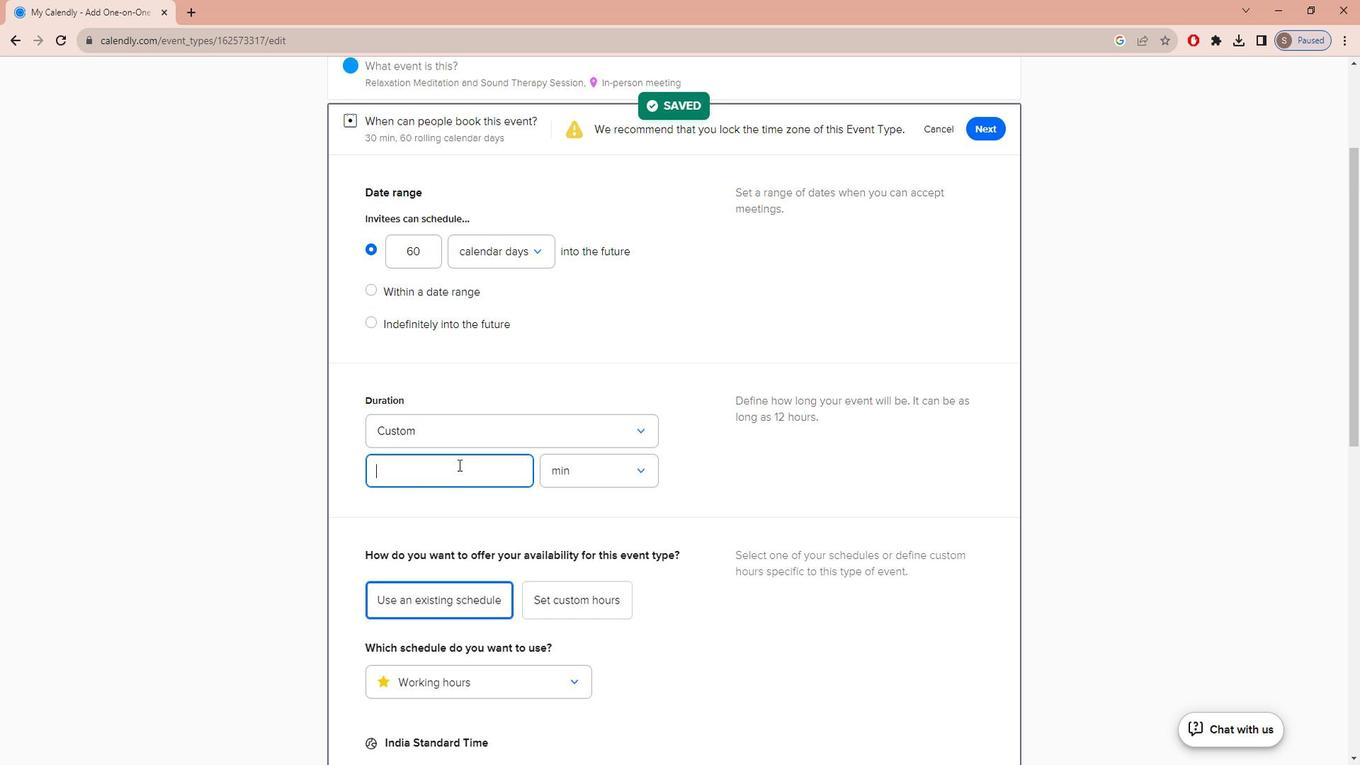 
Action: Key pressed 3
Screenshot: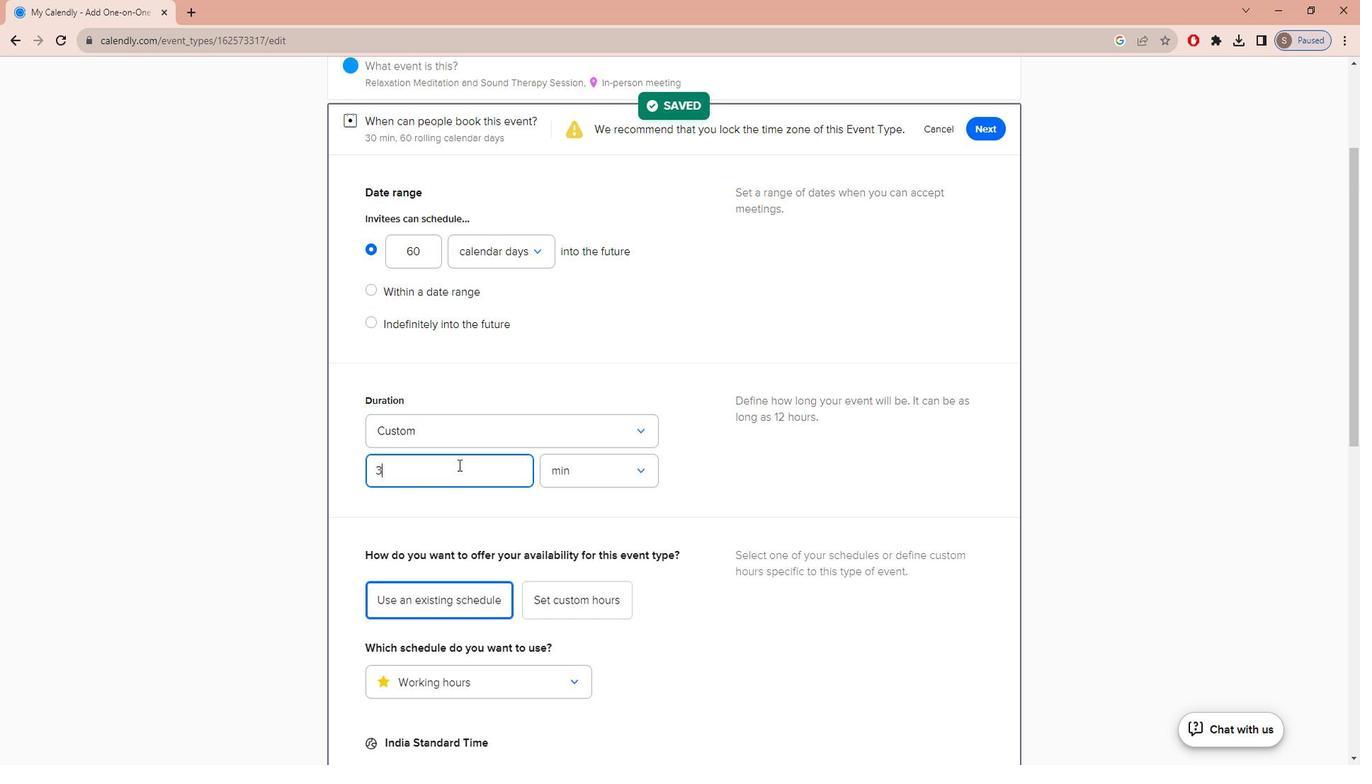 
Action: Mouse moved to (552, 486)
Screenshot: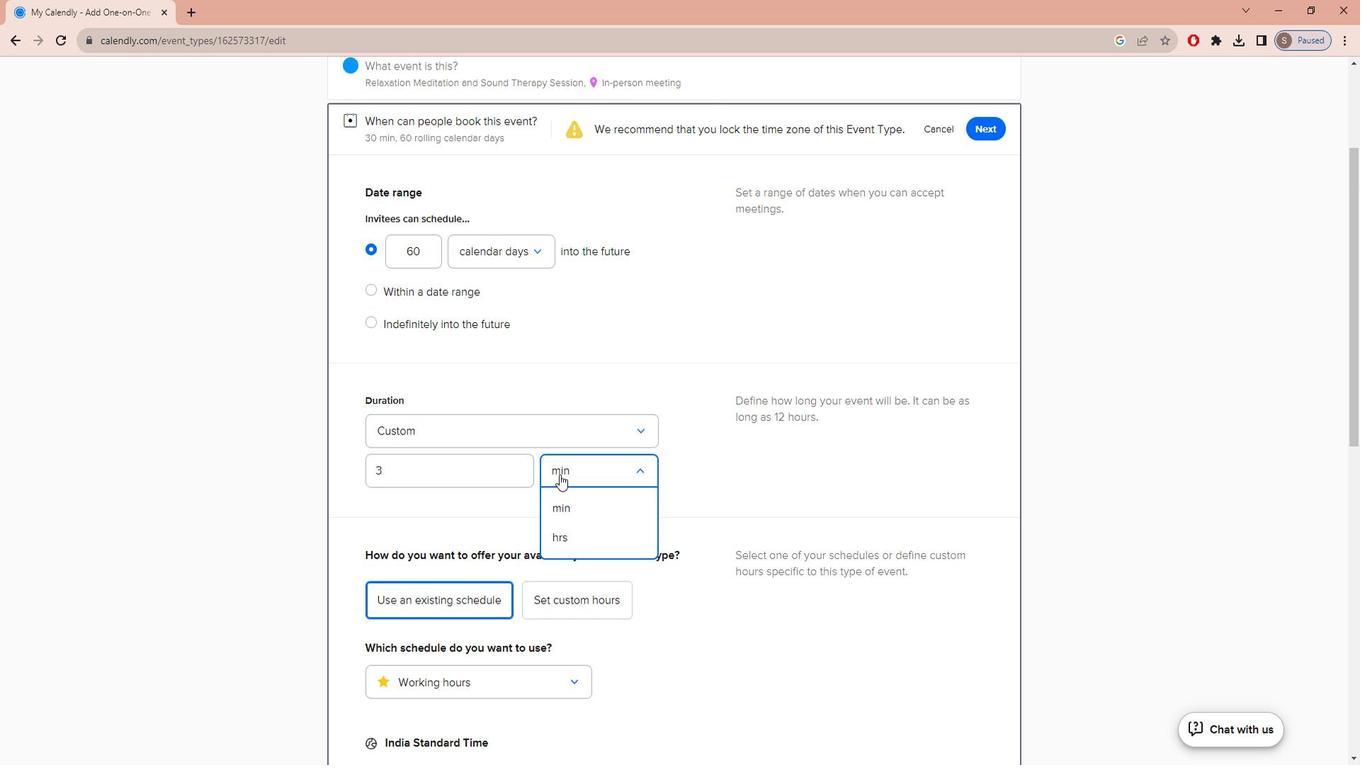 
Action: Mouse pressed left at (552, 486)
Screenshot: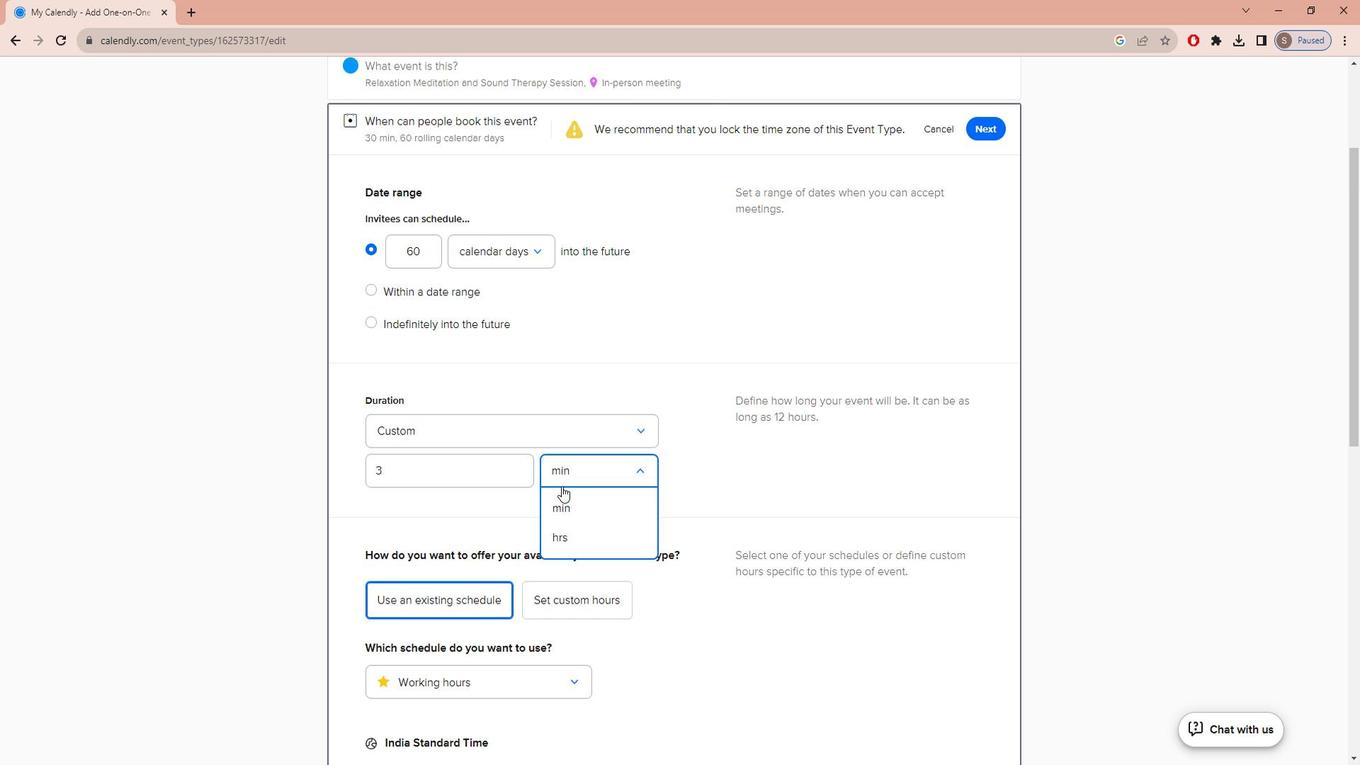 
Action: Mouse moved to (567, 552)
Screenshot: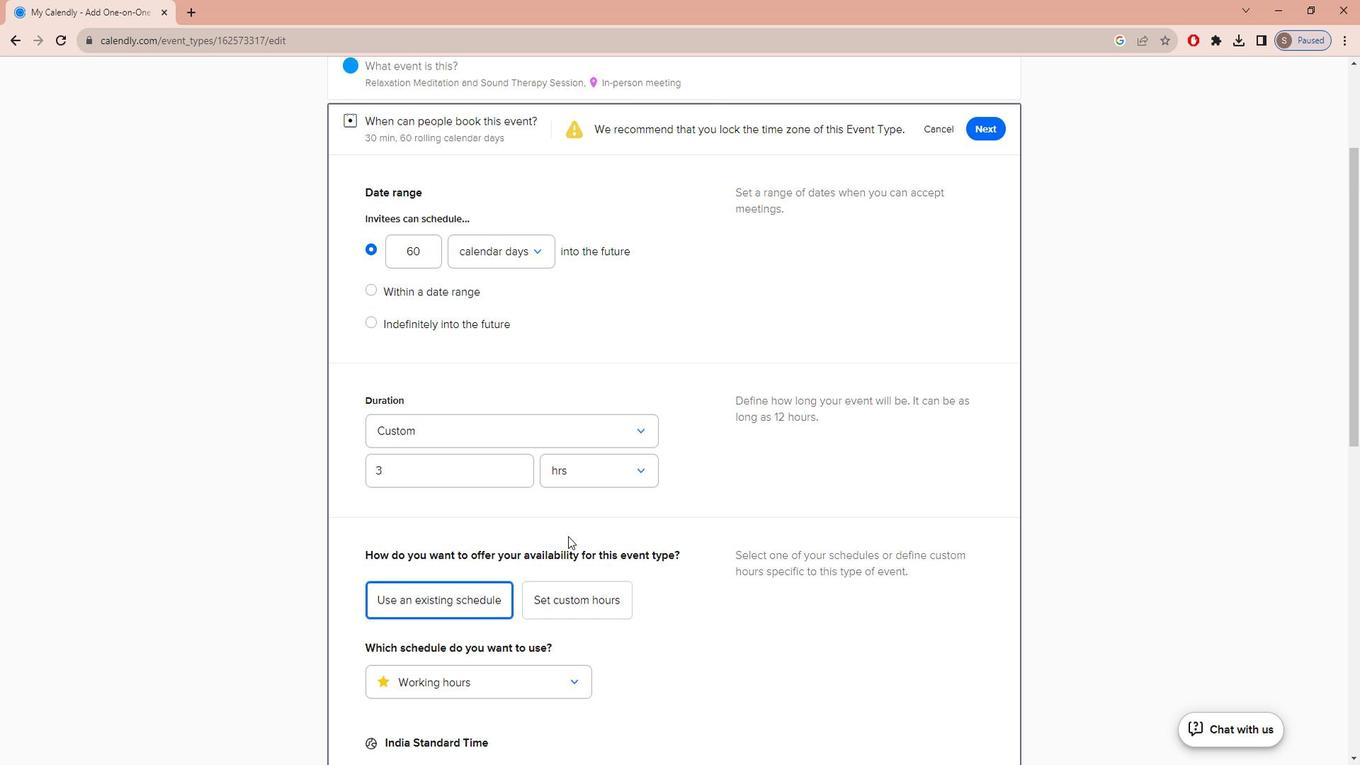 
Action: Mouse pressed left at (567, 552)
Screenshot: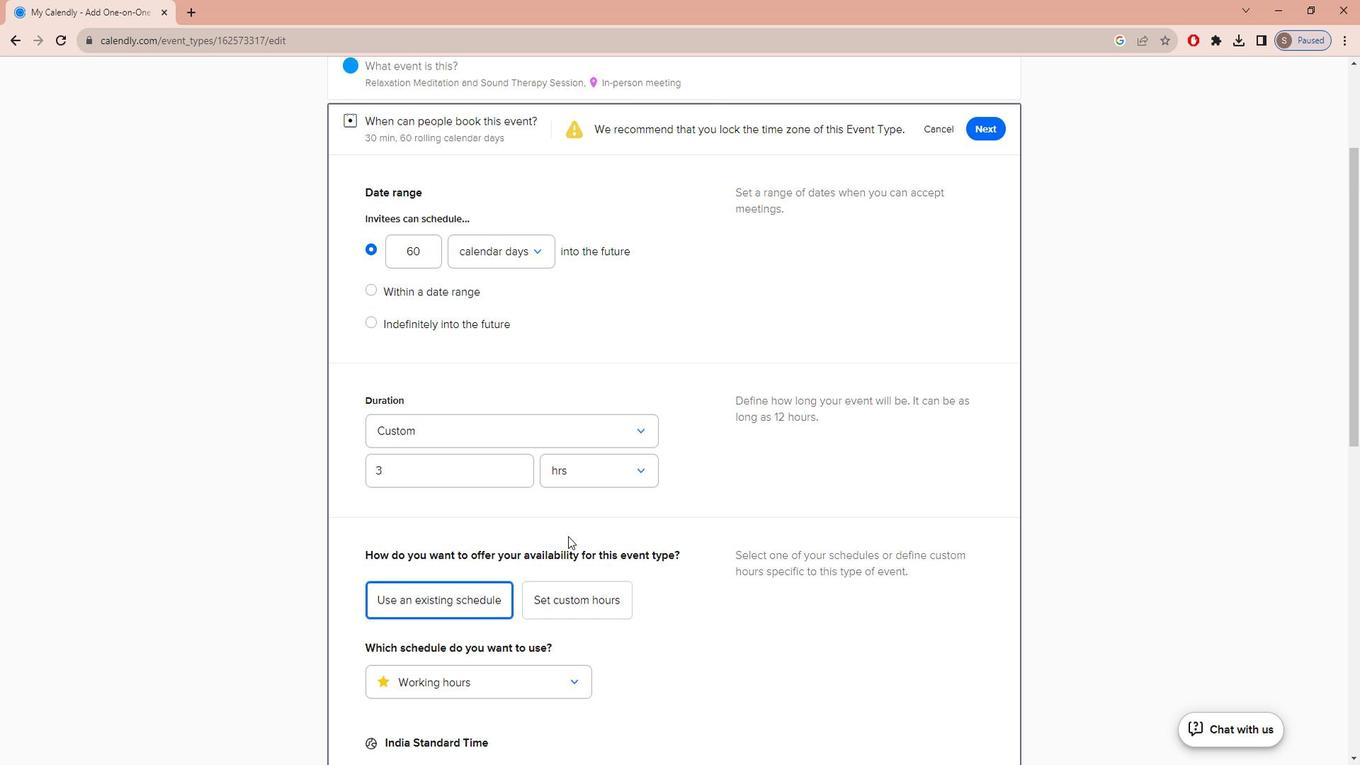 
Action: Mouse moved to (740, 439)
Screenshot: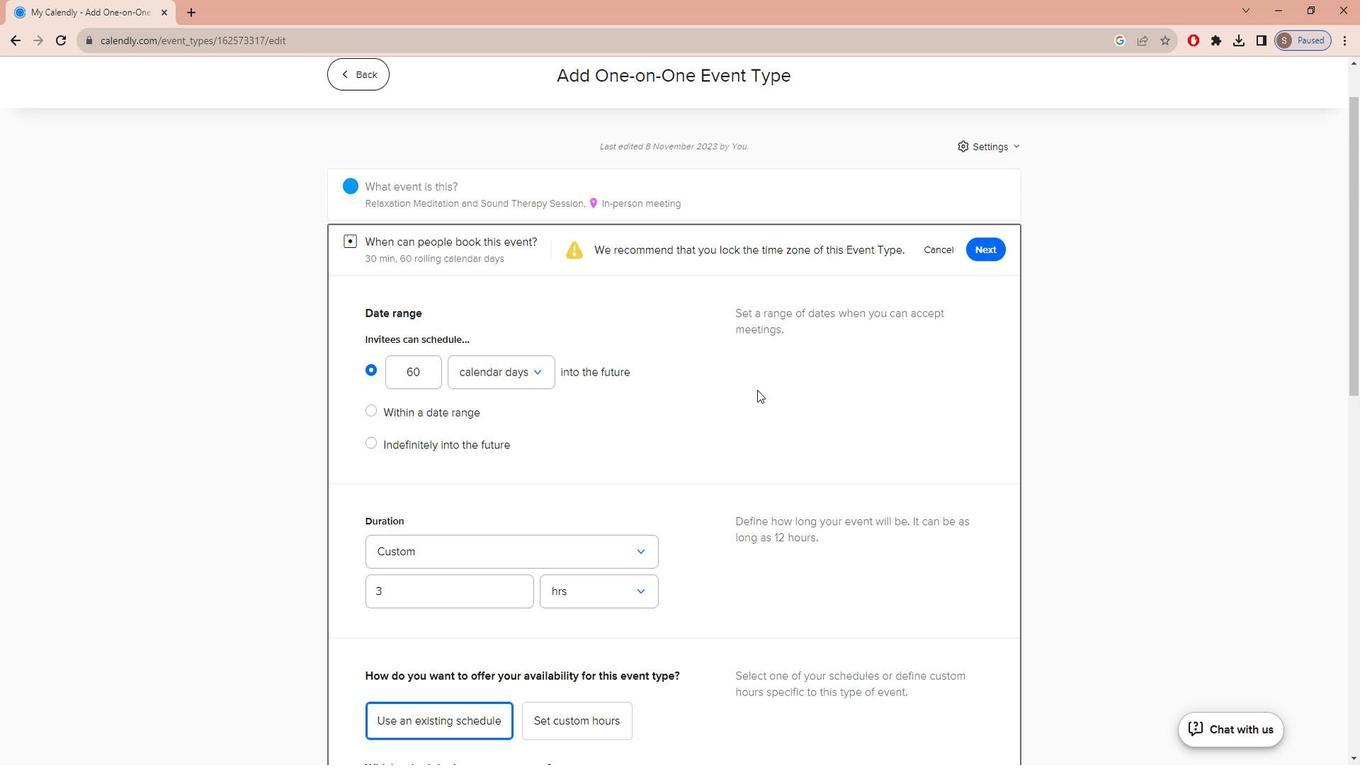 
Action: Mouse scrolled (740, 440) with delta (0, 0)
Screenshot: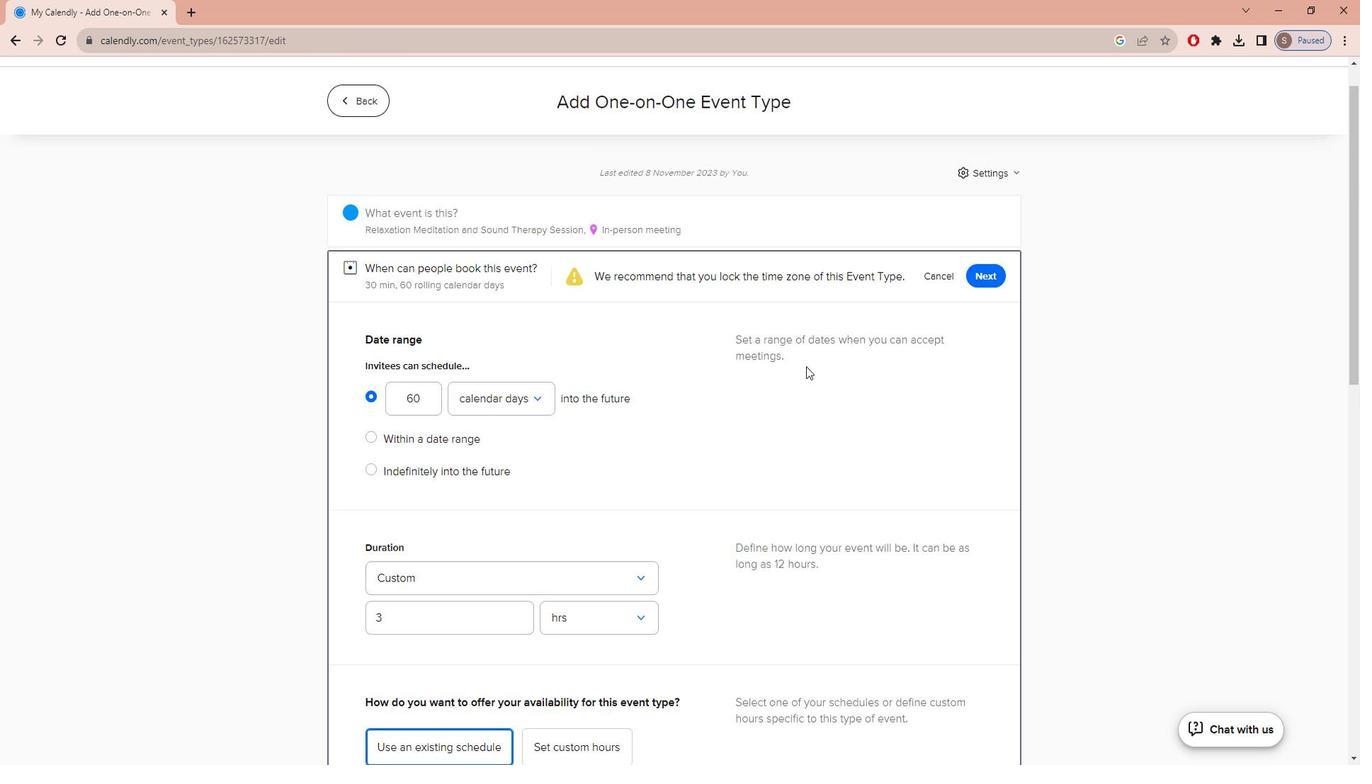 
Action: Mouse scrolled (740, 440) with delta (0, 0)
Screenshot: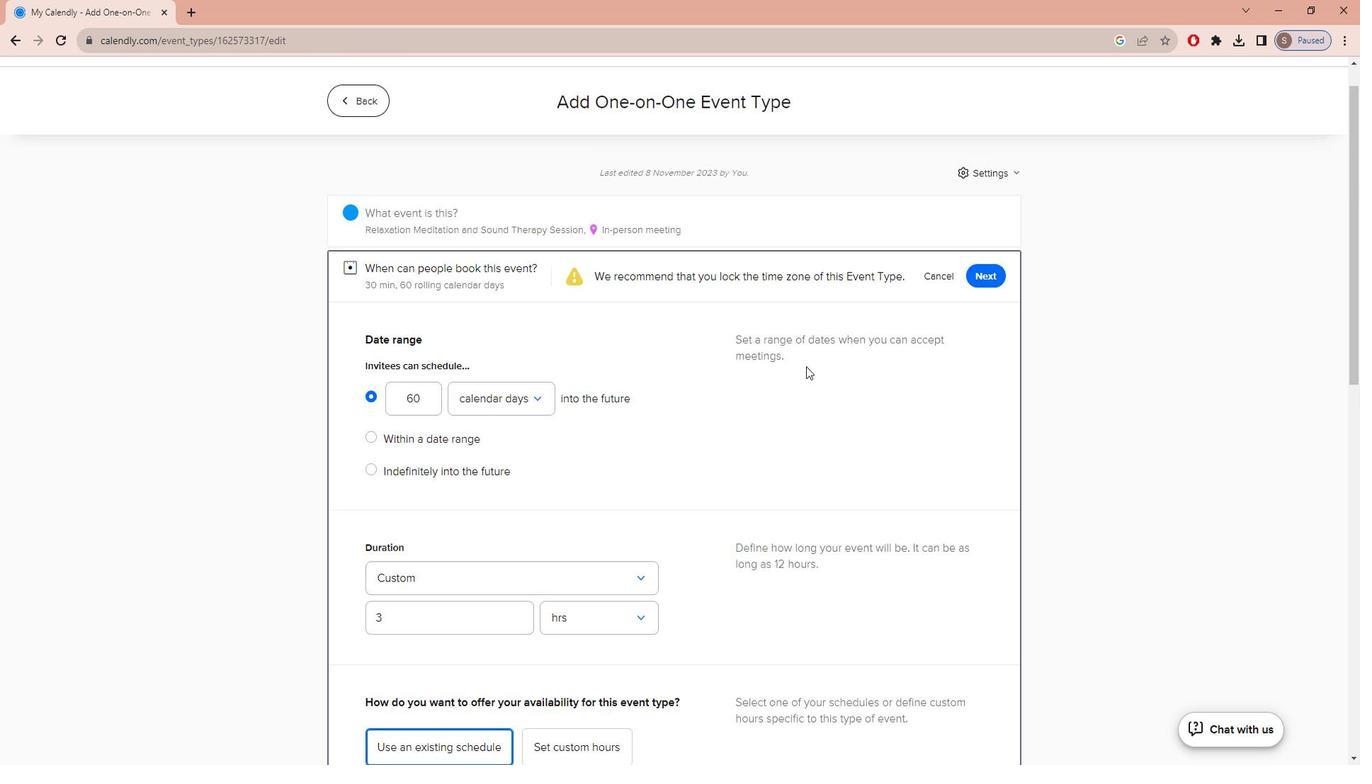 
Action: Mouse moved to (1046, 313)
Screenshot: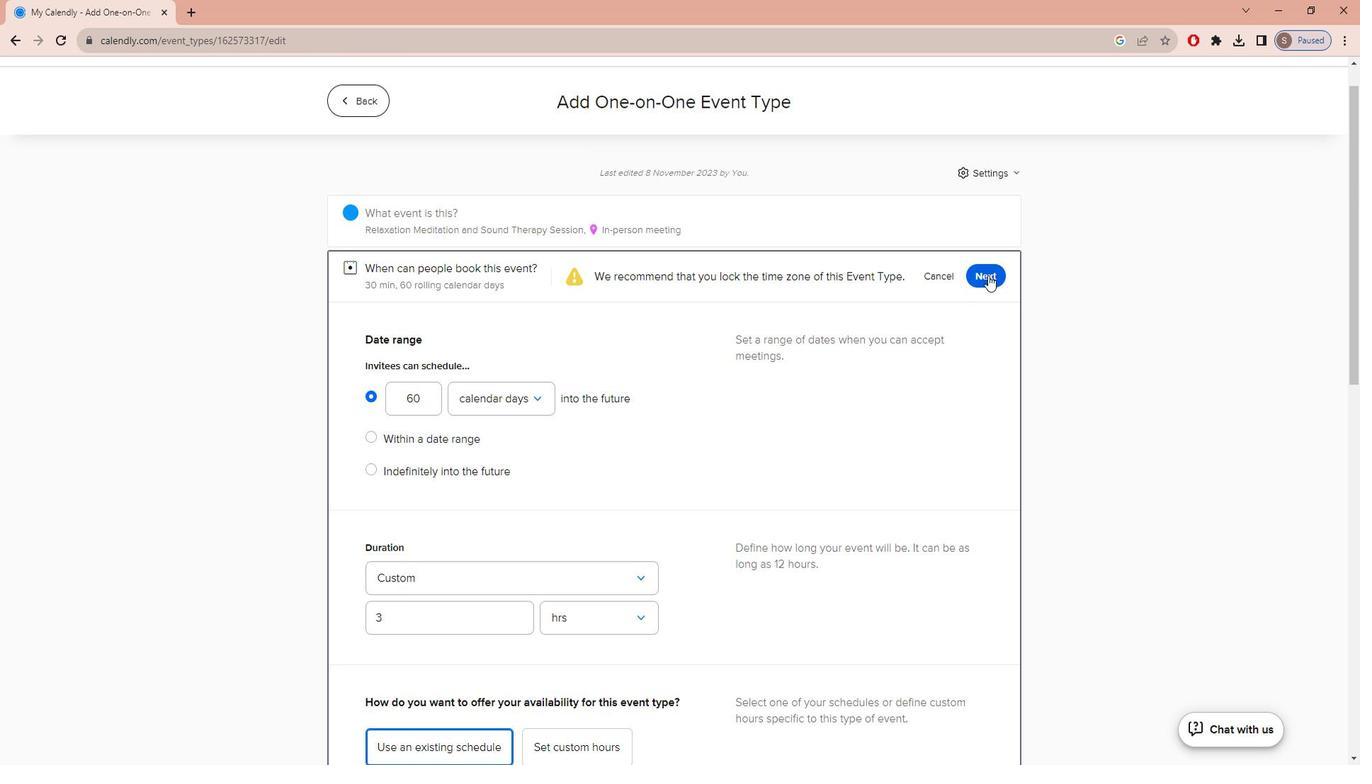 
Action: Mouse pressed left at (1046, 313)
Screenshot: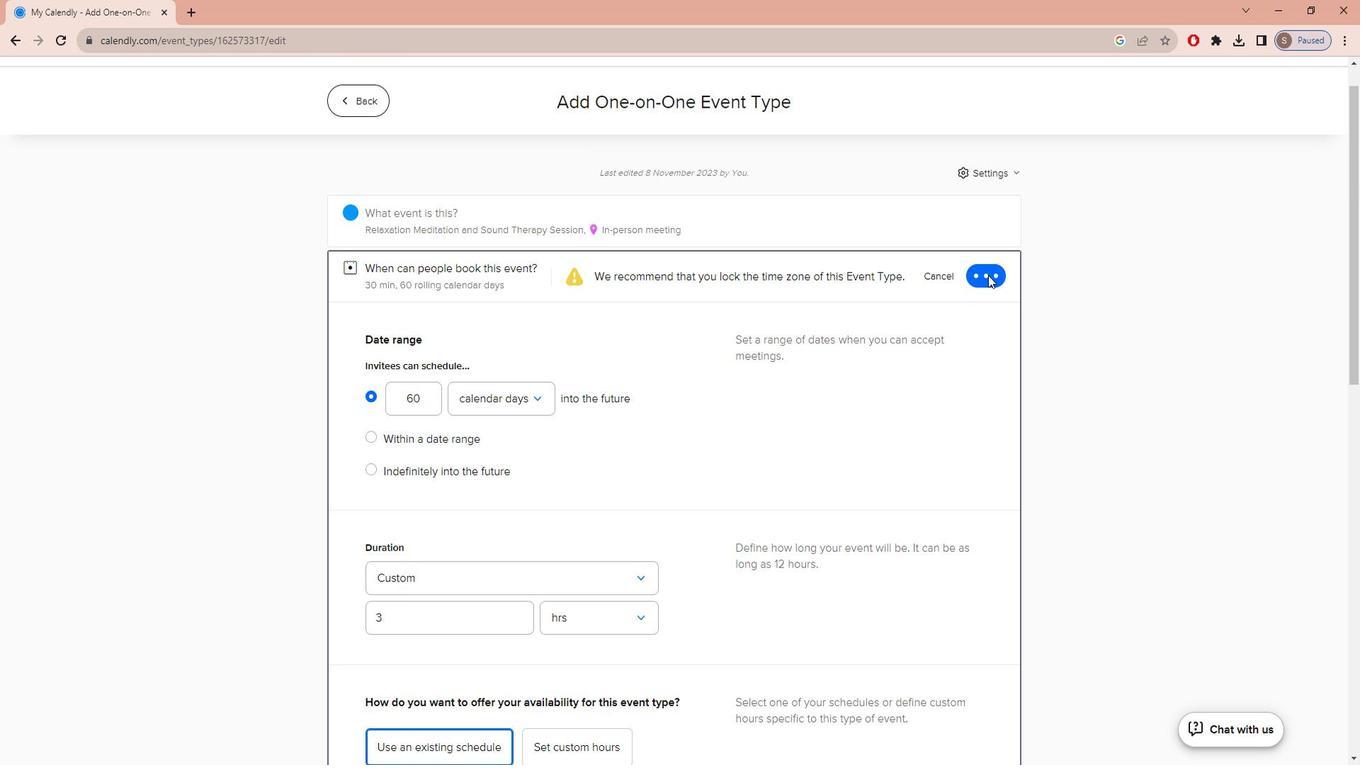 
